 Task: Add Attachment from computer to Card Card0000000381 in Board Board0000000096 in Workspace WS0000000032 in Trello. Add Cover Purple to Card Card0000000381 in Board Board0000000096 in Workspace WS0000000032 in Trello. Add "Move Card To …" Button titled Button0000000381 to "top" of the list "To Do" to Card Card0000000381 in Board Board0000000096 in Workspace WS0000000032 in Trello. Add Description DS0000000381 to Card Card0000000381 in Board Board0000000096 in Workspace WS0000000032 in Trello. Add Comment CM0000000381 to Card Card0000000381 in Board Board0000000096 in Workspace WS0000000032 in Trello
Action: Mouse moved to (850, 203)
Screenshot: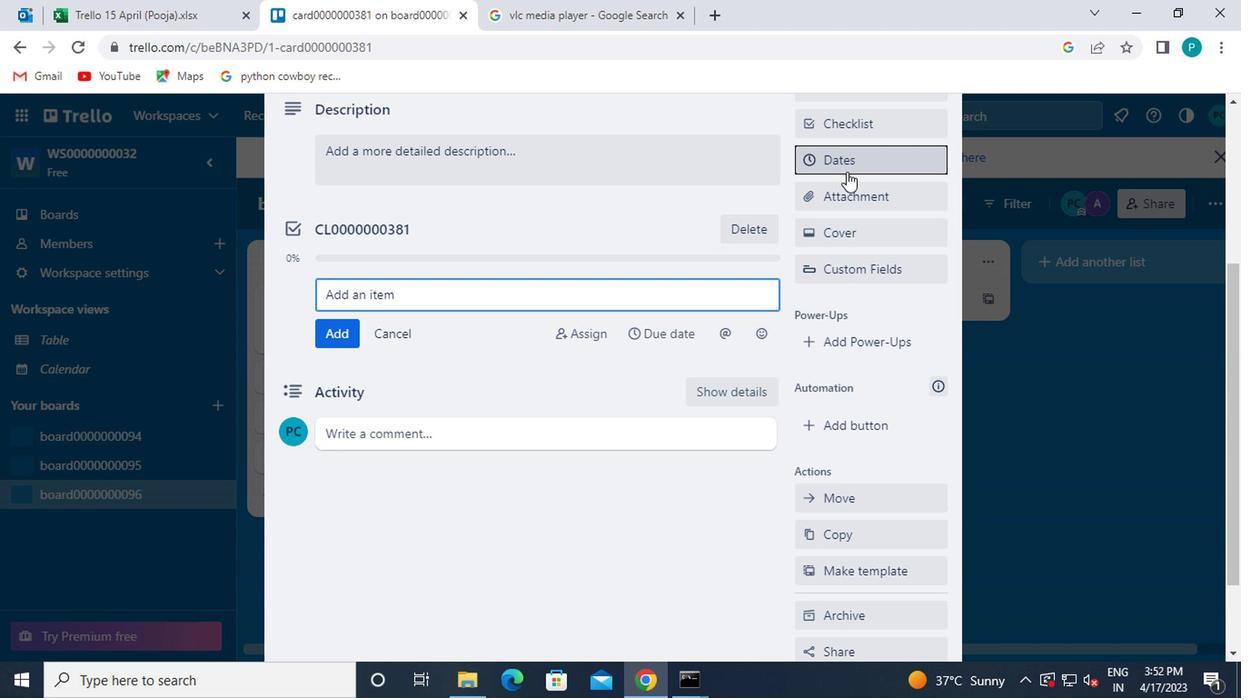 
Action: Mouse pressed left at (850, 203)
Screenshot: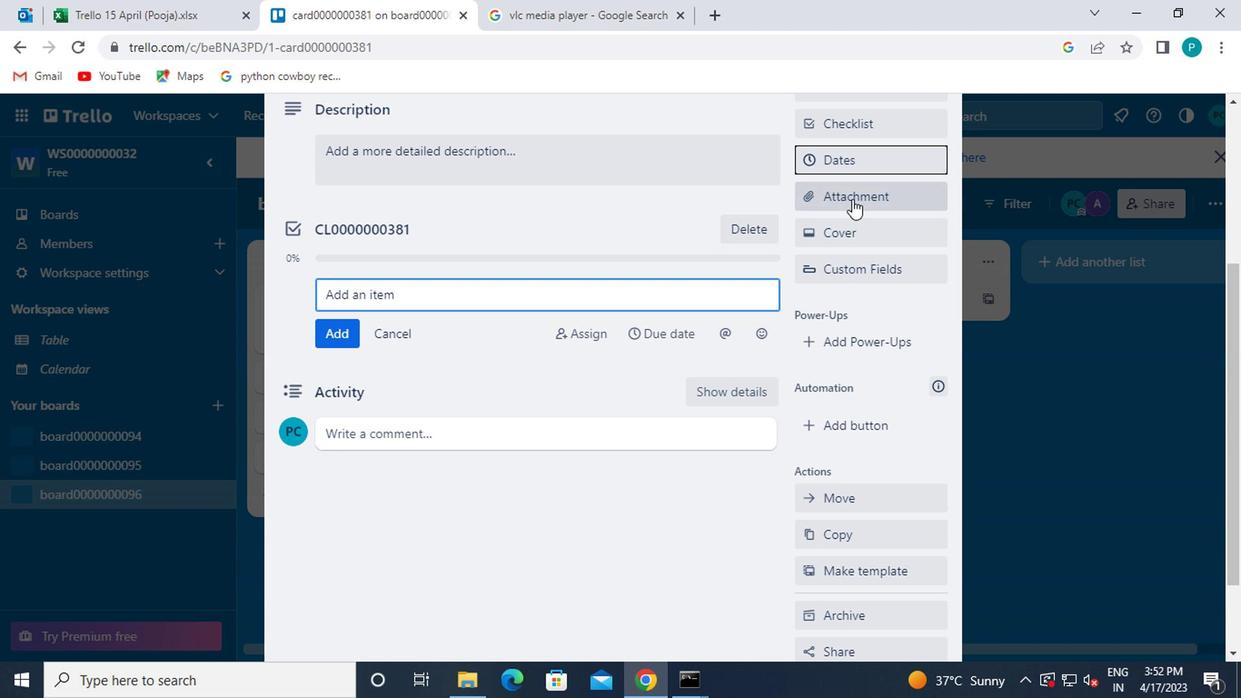 
Action: Mouse moved to (862, 271)
Screenshot: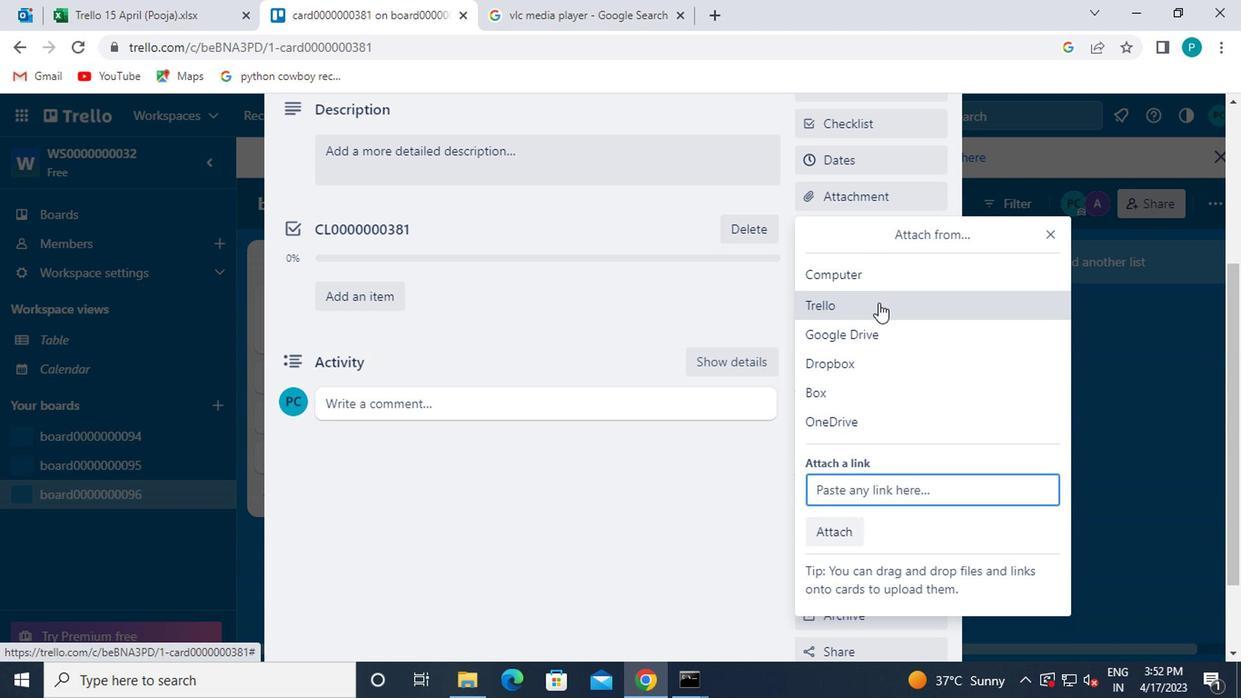 
Action: Mouse pressed left at (862, 271)
Screenshot: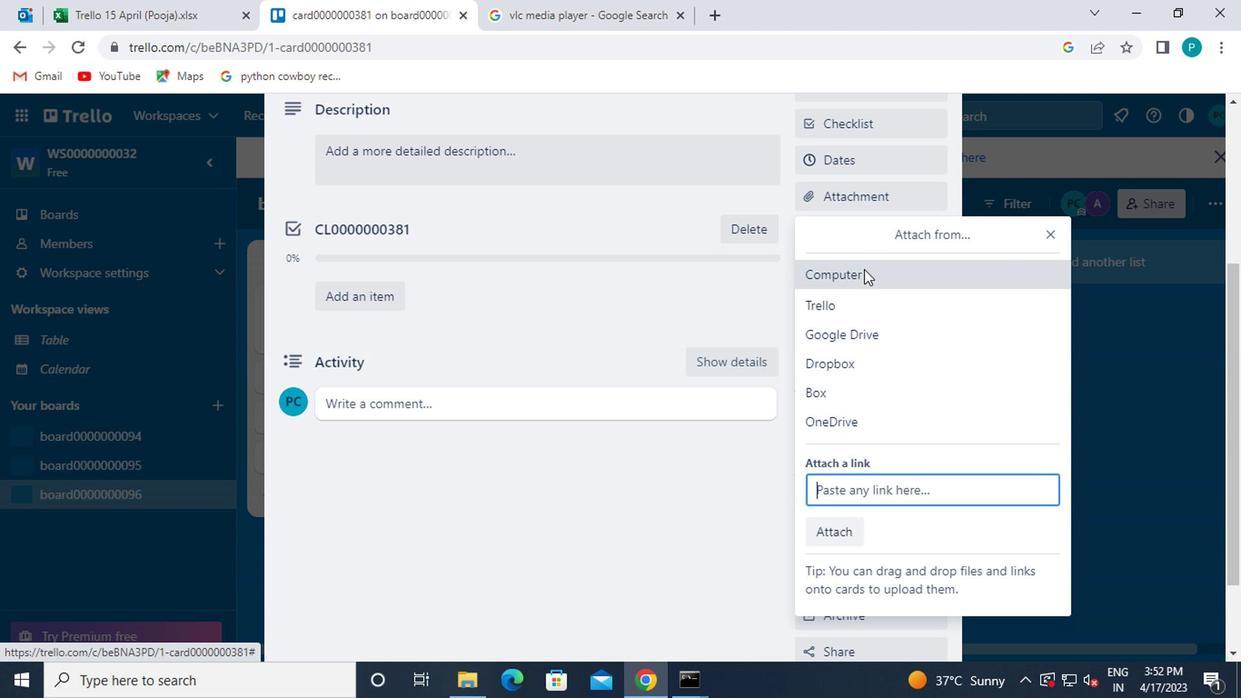 
Action: Mouse moved to (397, 143)
Screenshot: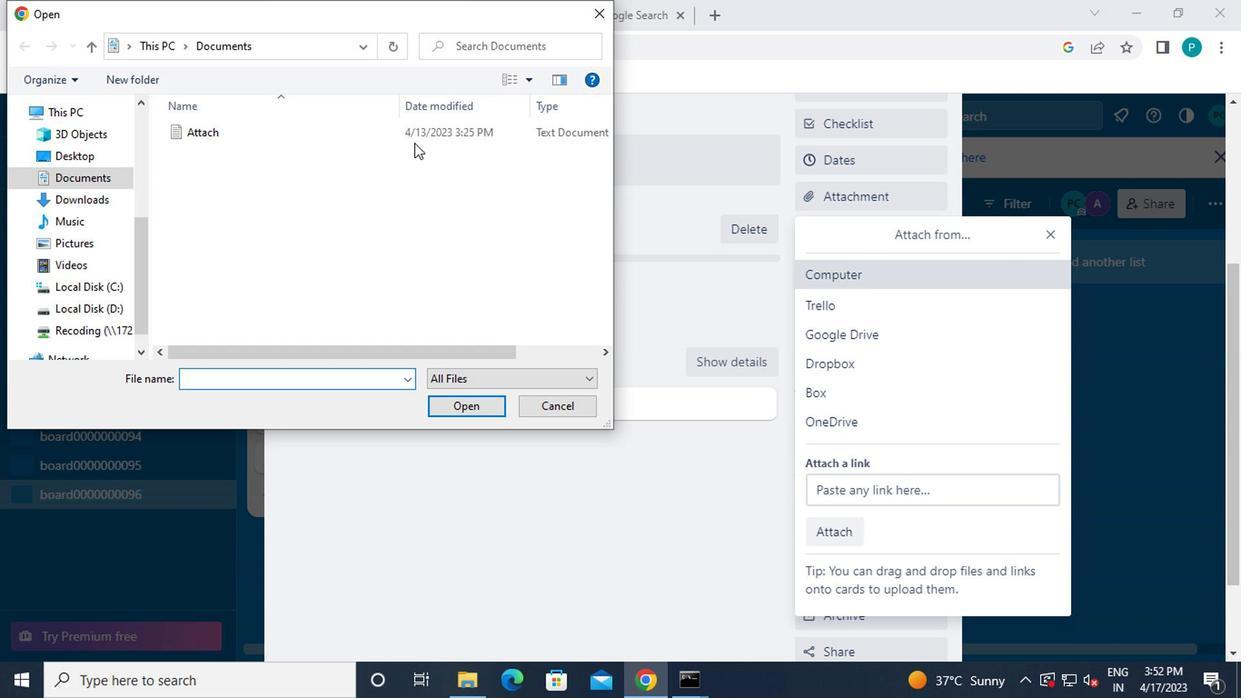 
Action: Mouse pressed left at (397, 143)
Screenshot: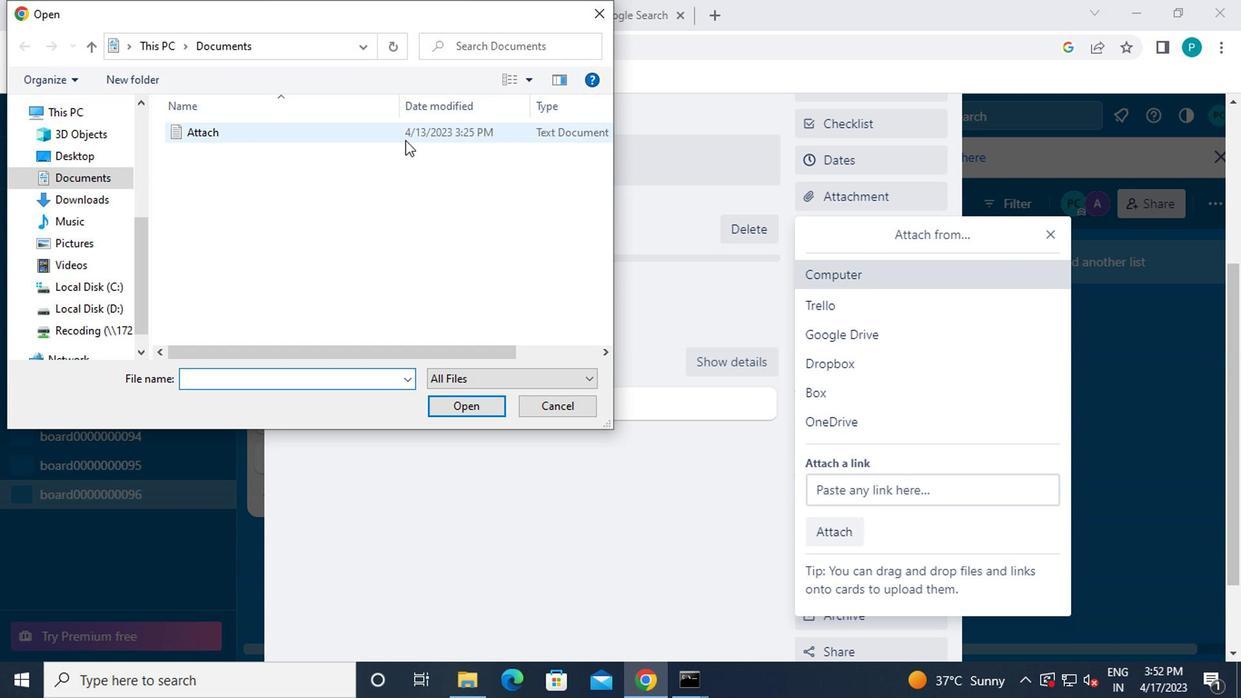 
Action: Mouse moved to (494, 404)
Screenshot: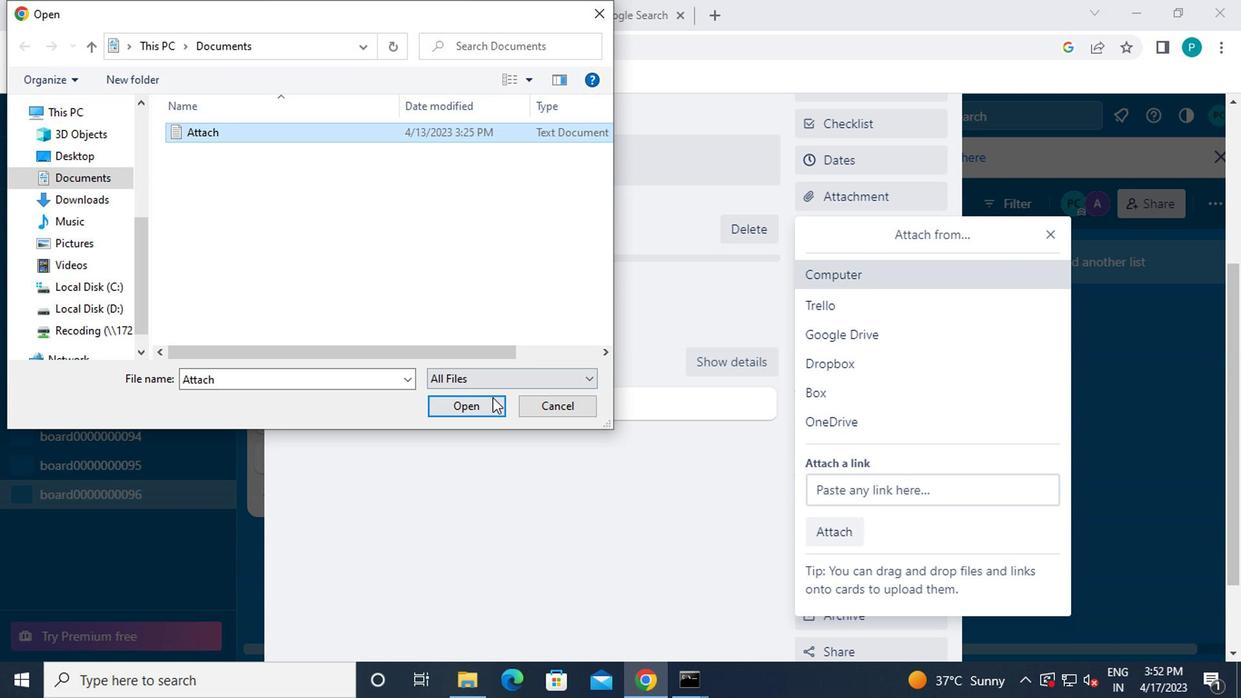 
Action: Mouse pressed left at (494, 404)
Screenshot: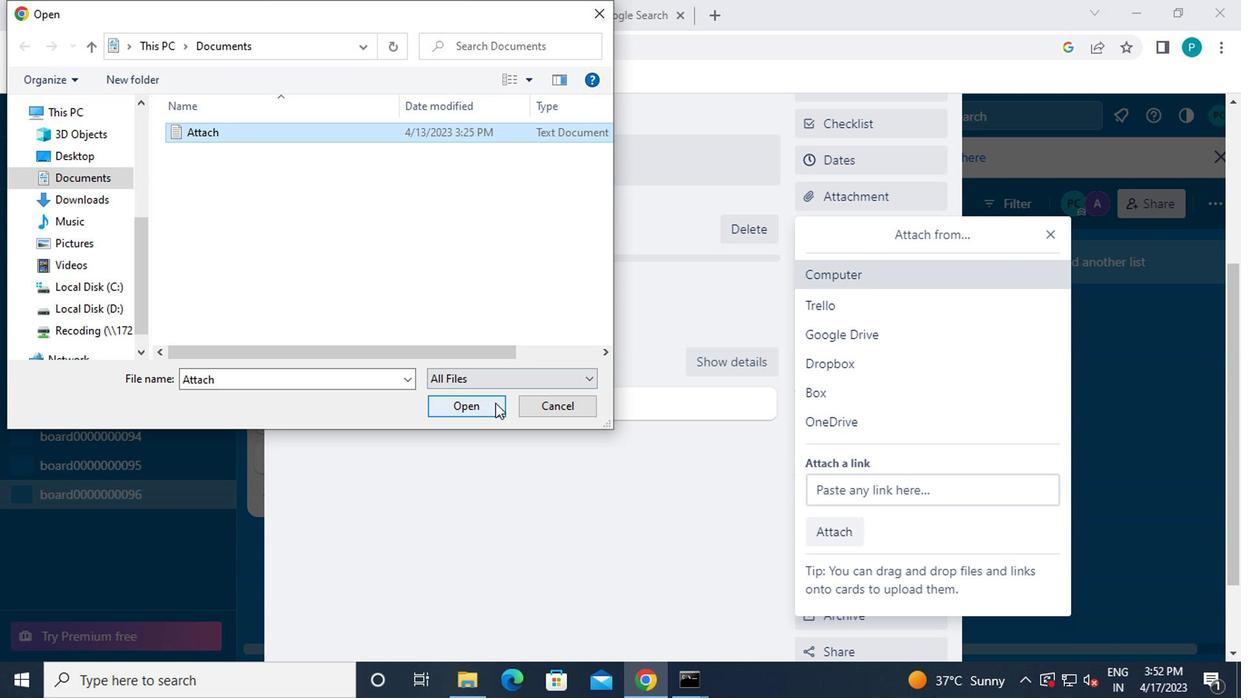 
Action: Mouse moved to (868, 229)
Screenshot: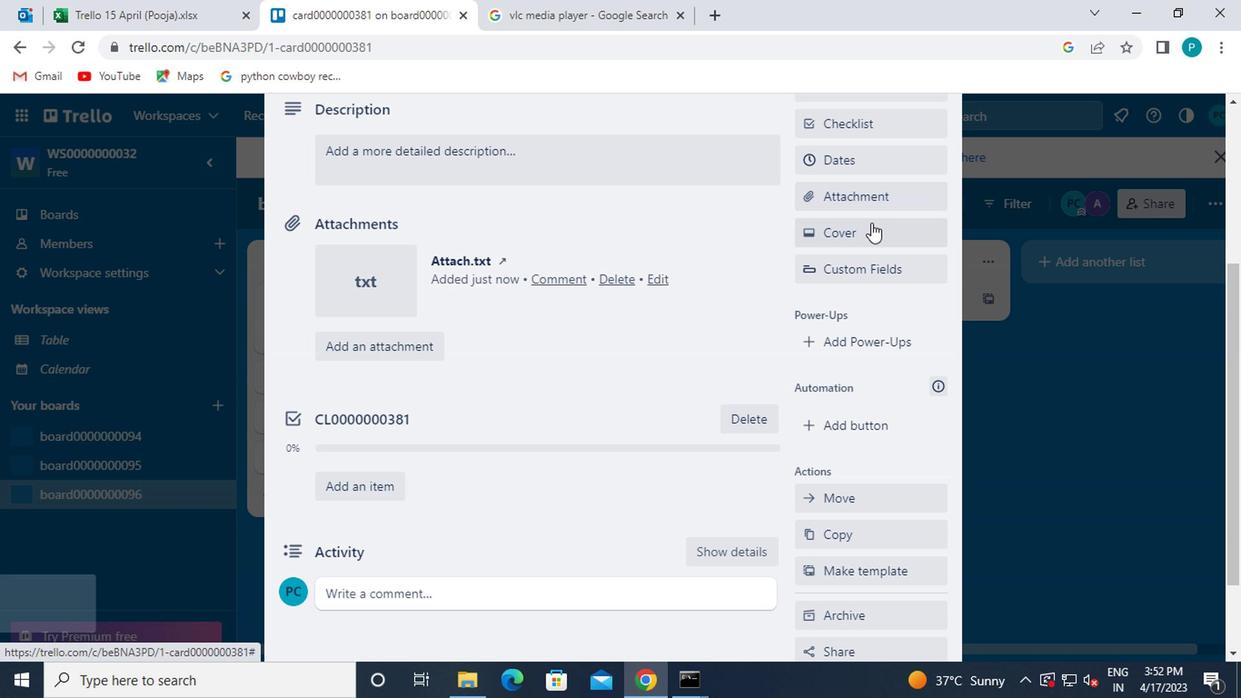 
Action: Mouse pressed left at (868, 229)
Screenshot: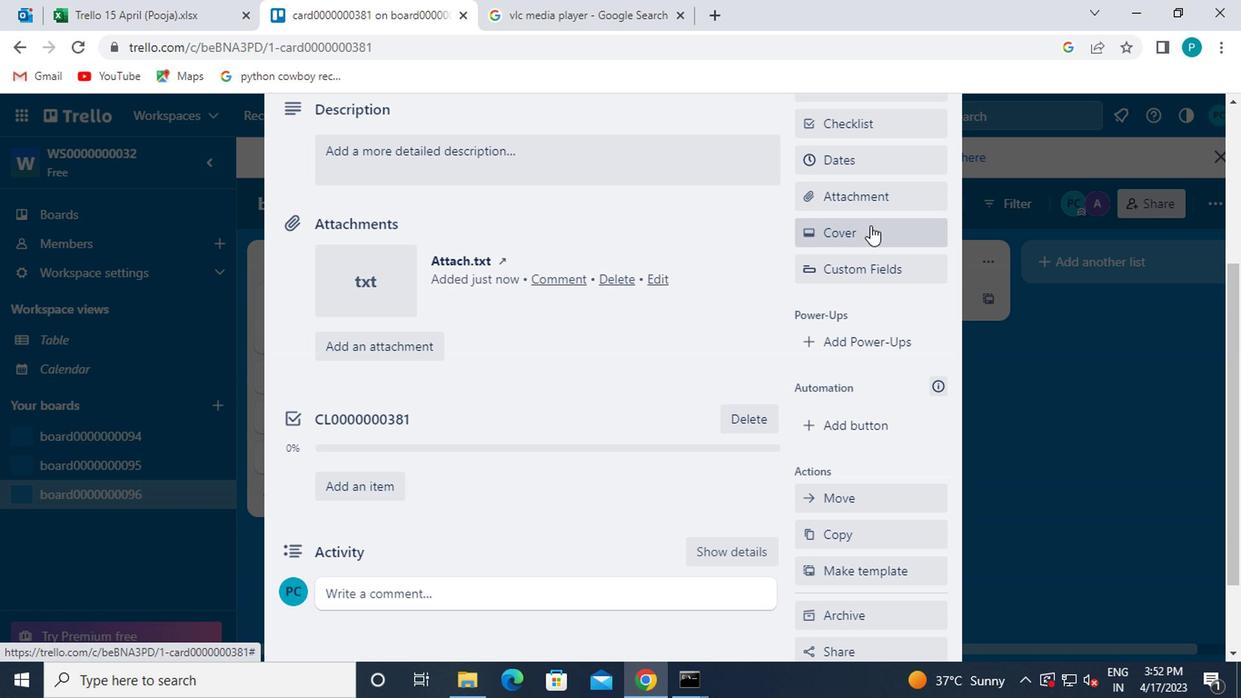 
Action: Mouse moved to (1027, 315)
Screenshot: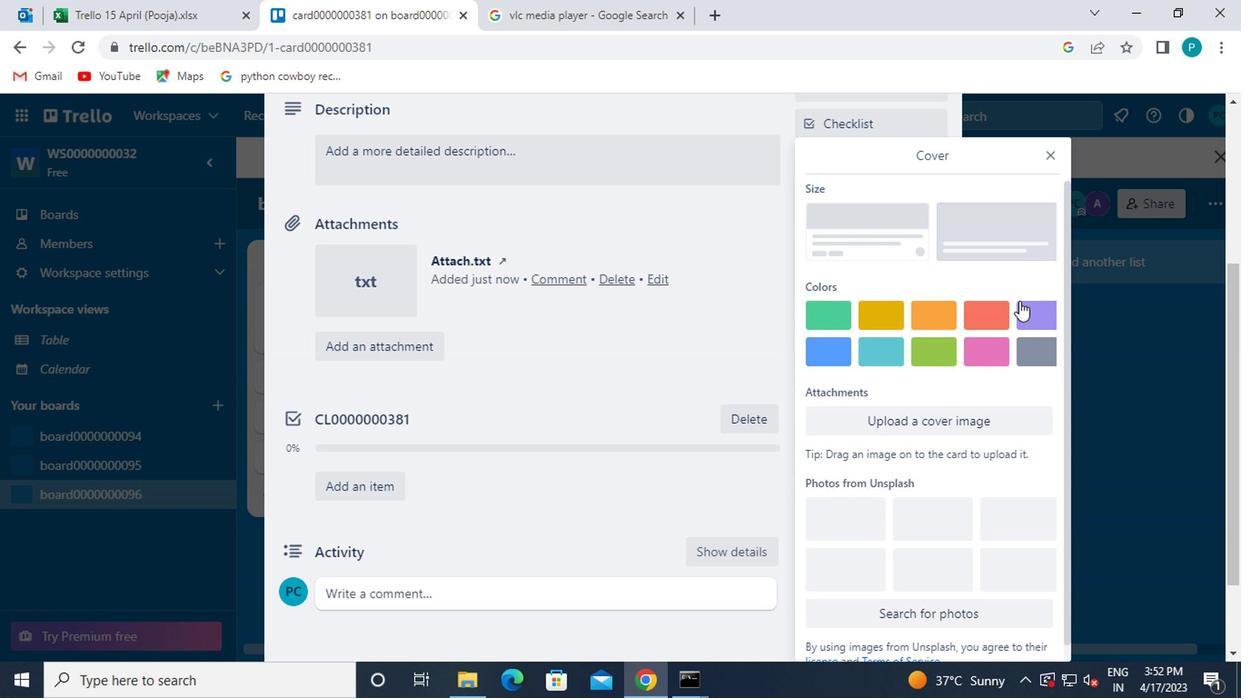 
Action: Mouse pressed left at (1027, 315)
Screenshot: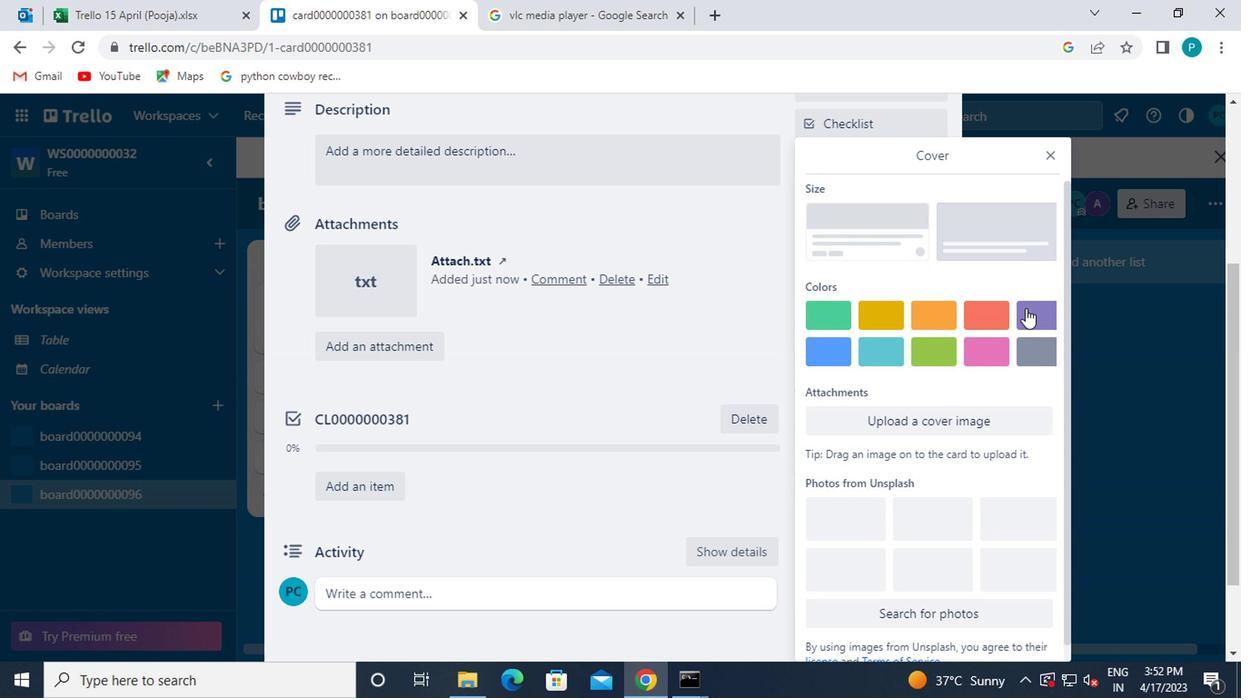 
Action: Mouse moved to (1038, 162)
Screenshot: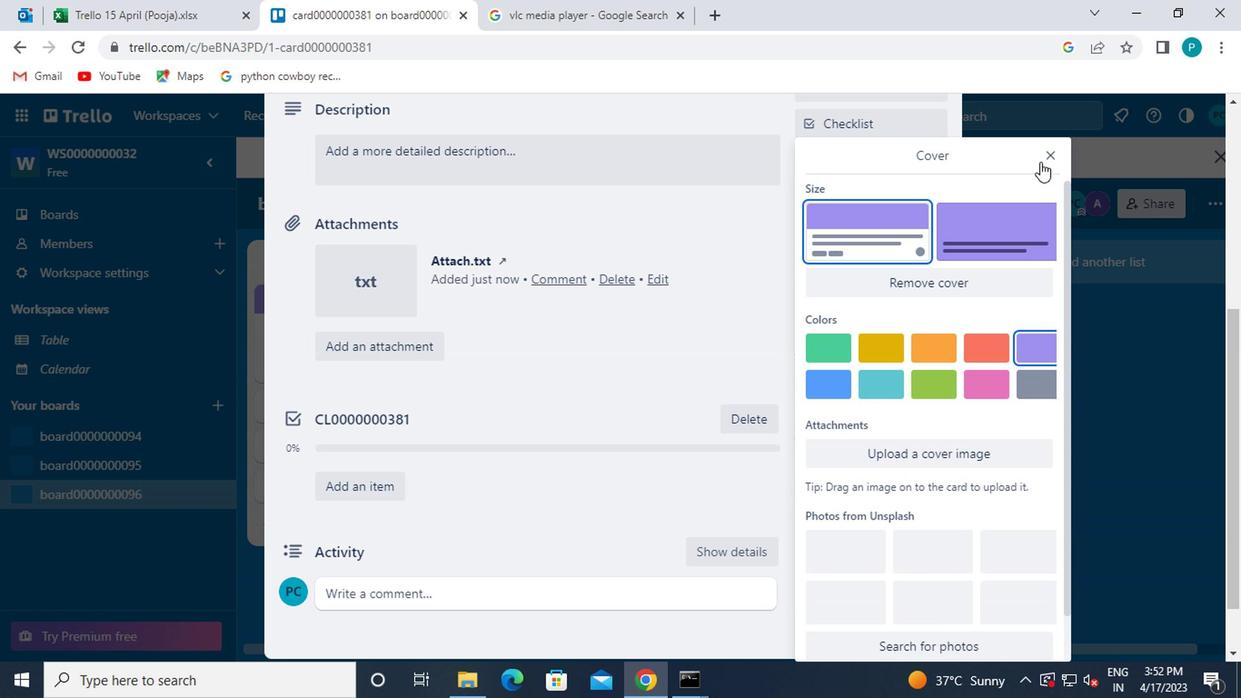 
Action: Mouse pressed left at (1038, 162)
Screenshot: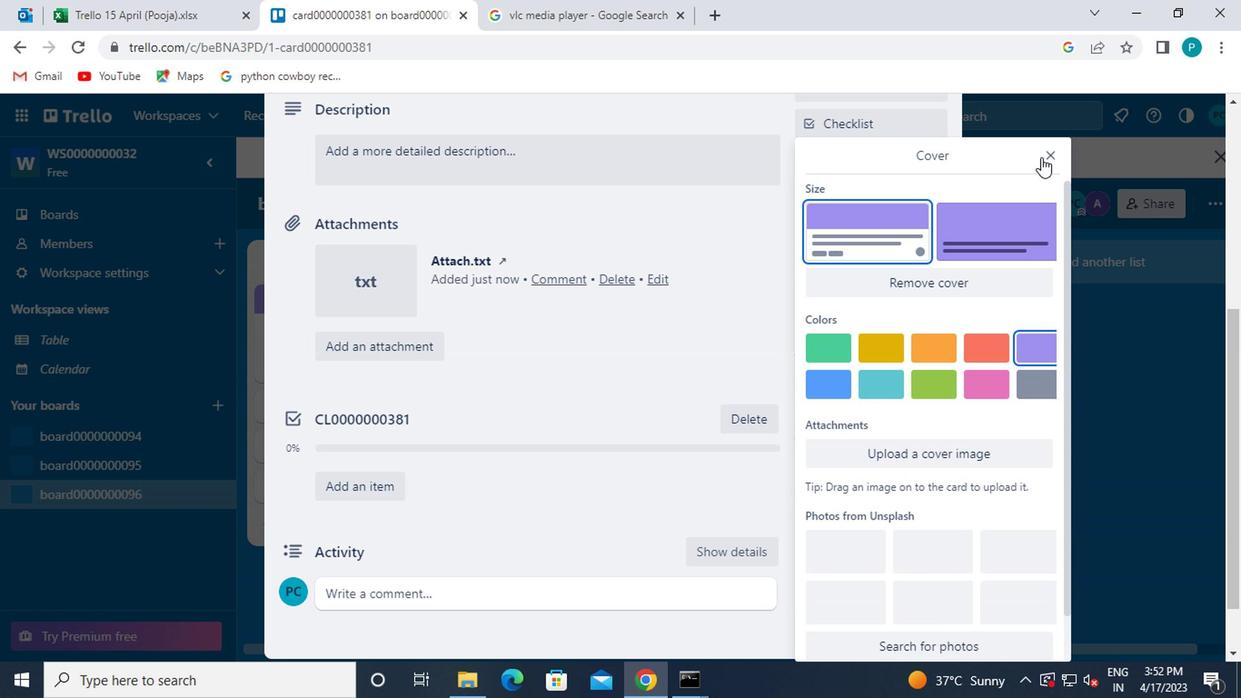 
Action: Mouse moved to (719, 243)
Screenshot: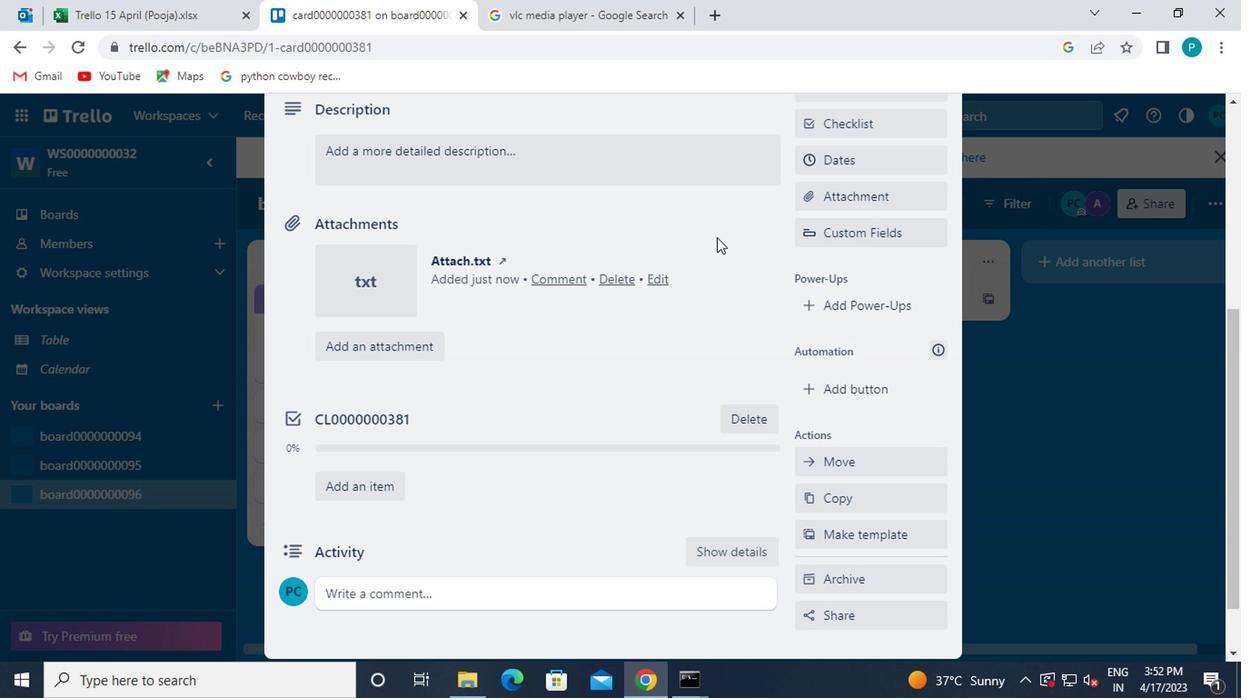 
Action: Mouse scrolled (719, 243) with delta (0, 0)
Screenshot: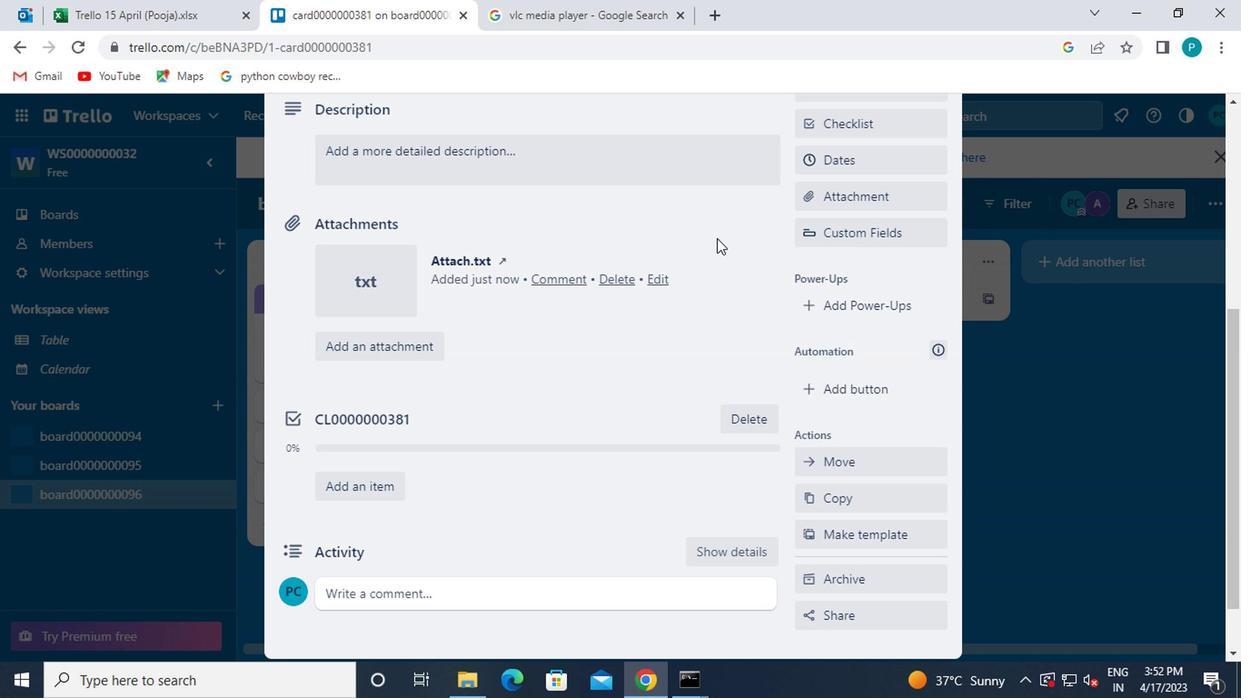 
Action: Mouse moved to (846, 325)
Screenshot: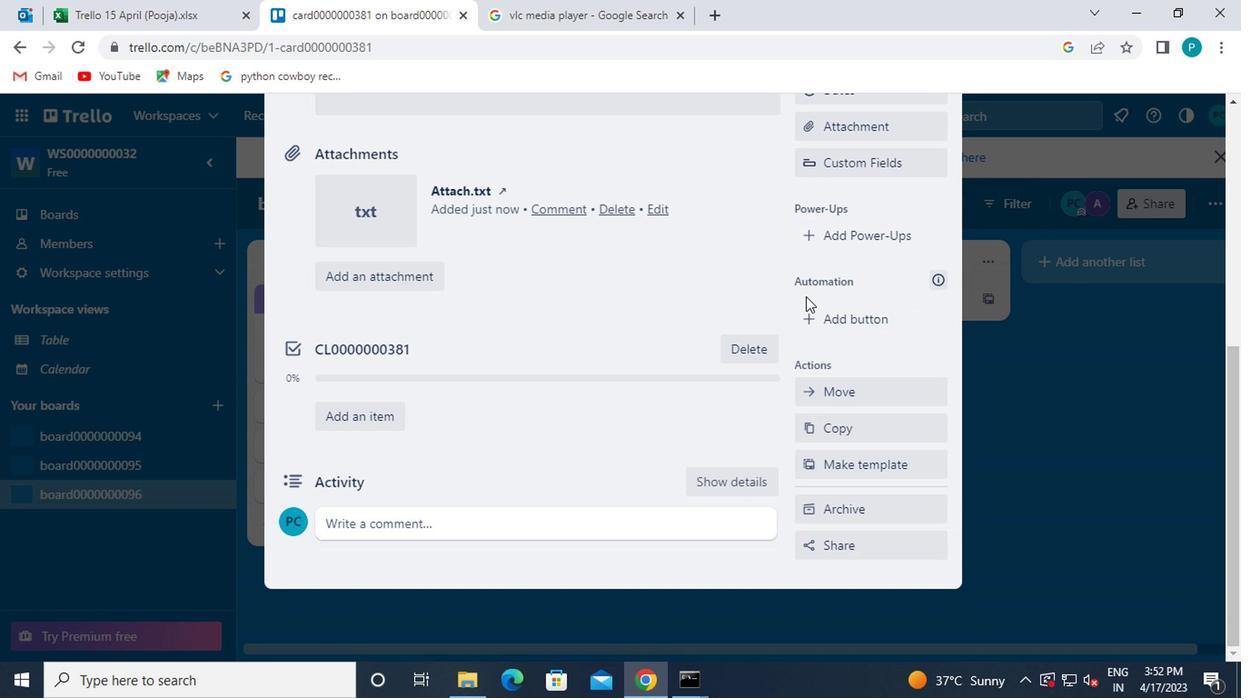 
Action: Mouse pressed left at (846, 325)
Screenshot: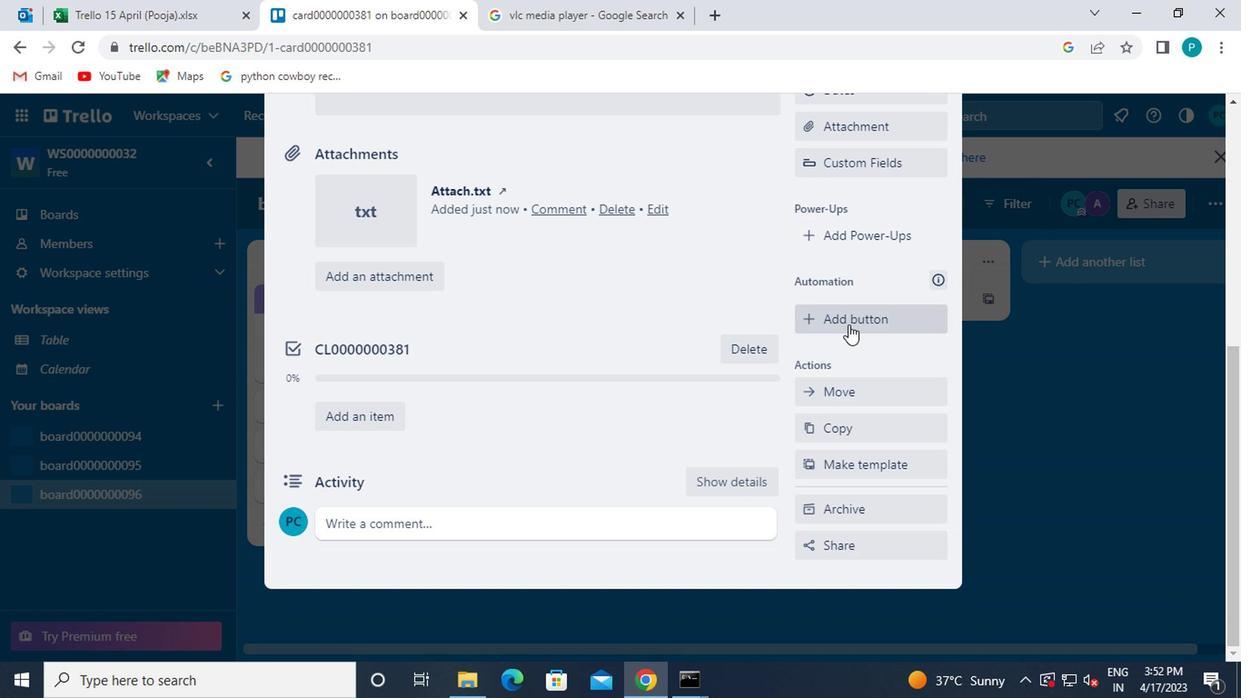 
Action: Mouse moved to (837, 243)
Screenshot: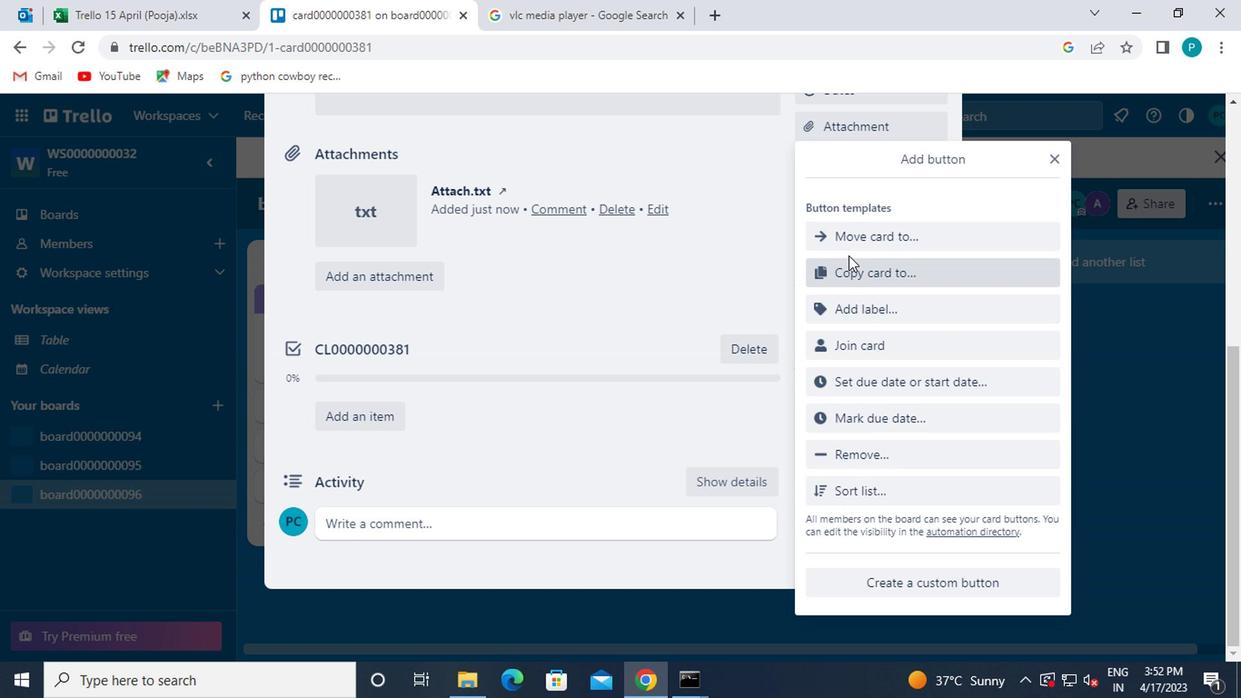 
Action: Mouse pressed left at (837, 243)
Screenshot: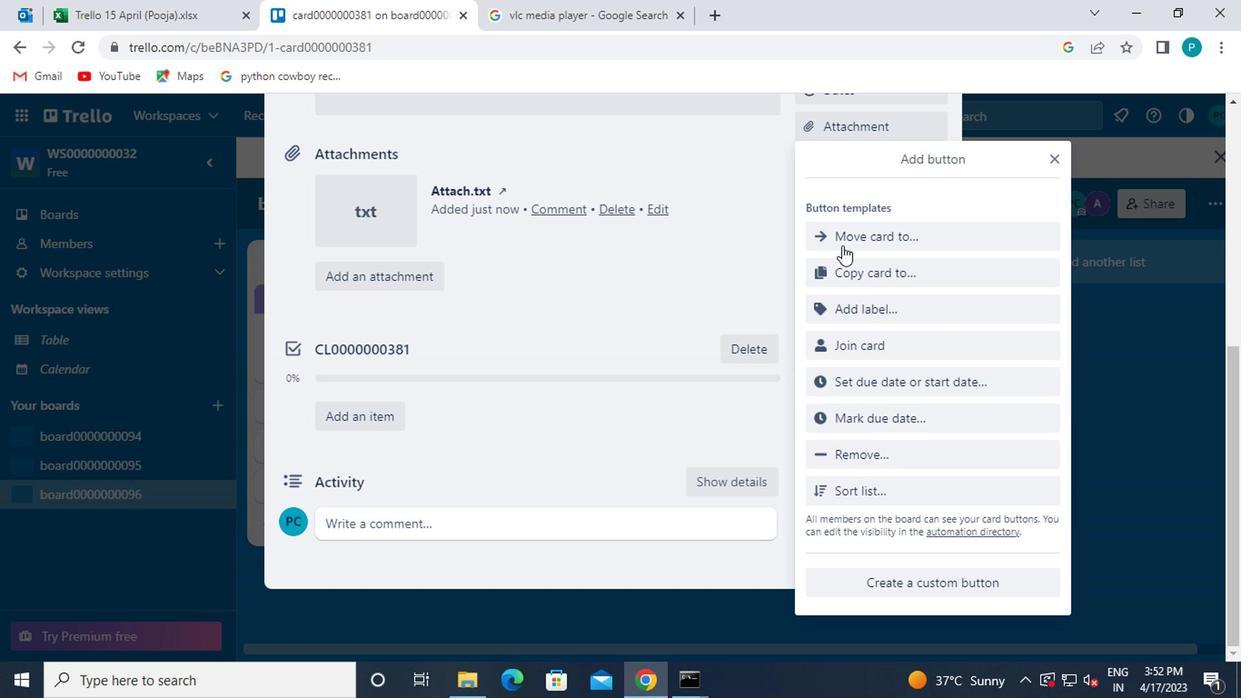 
Action: Mouse moved to (866, 239)
Screenshot: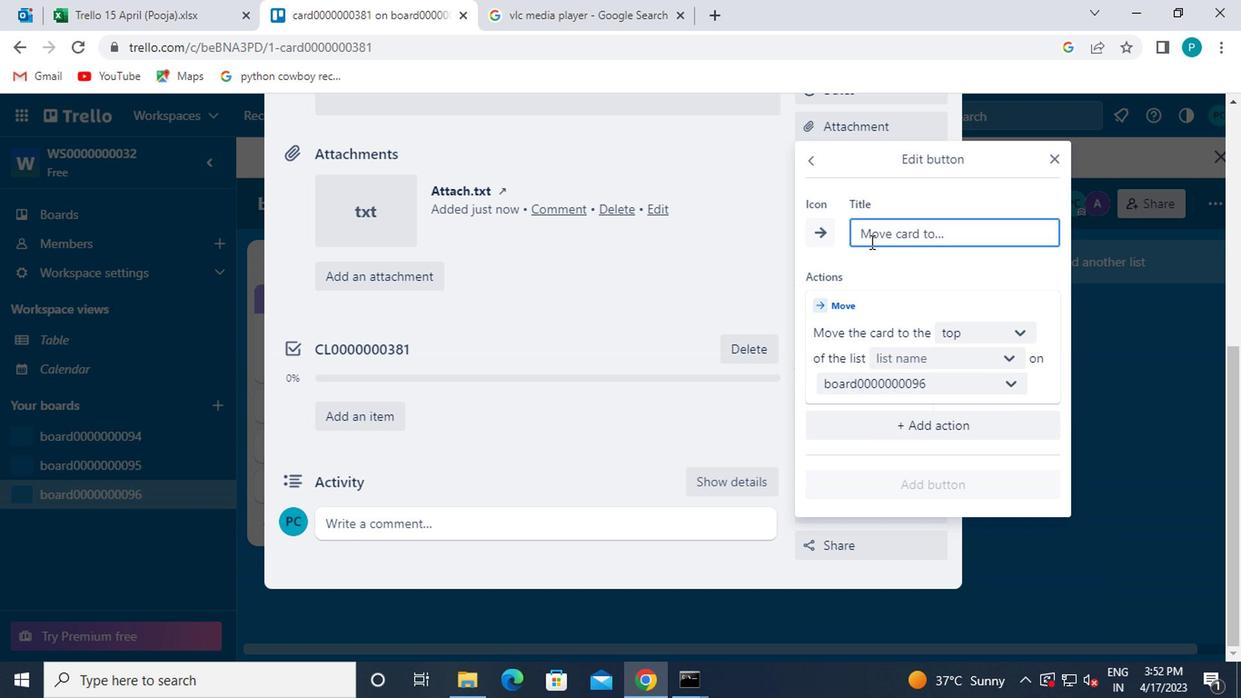 
Action: Mouse pressed left at (866, 239)
Screenshot: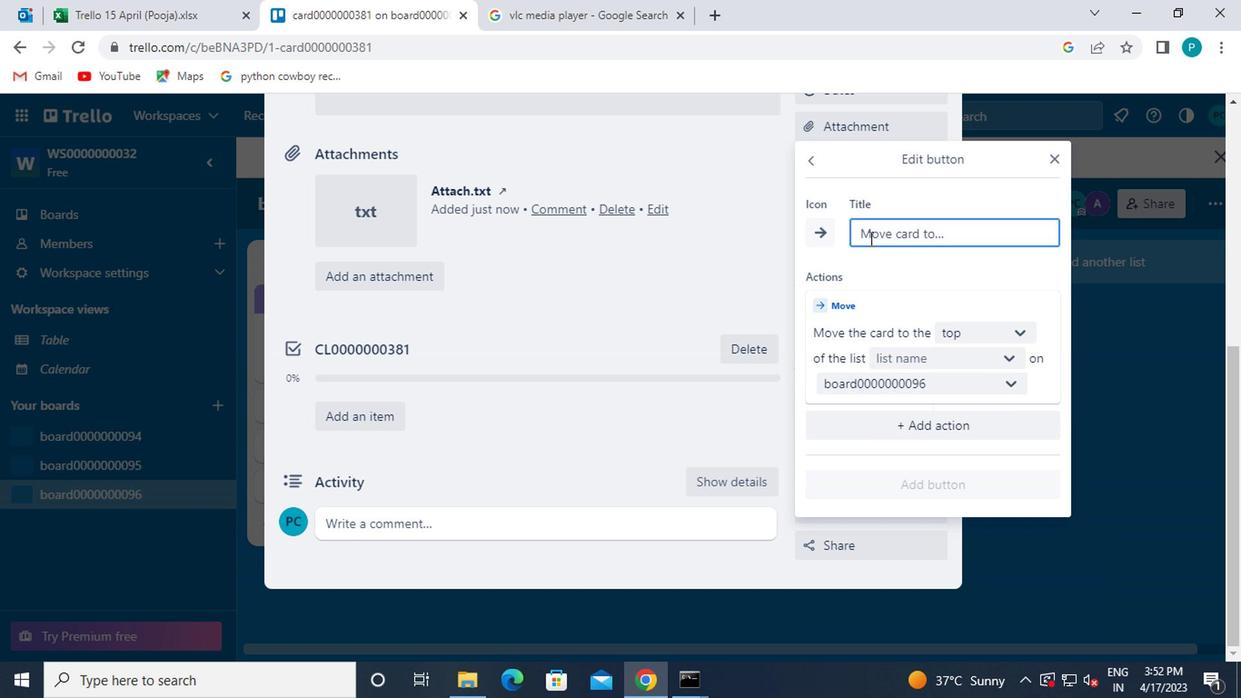 
Action: Key pressed button0000000381
Screenshot: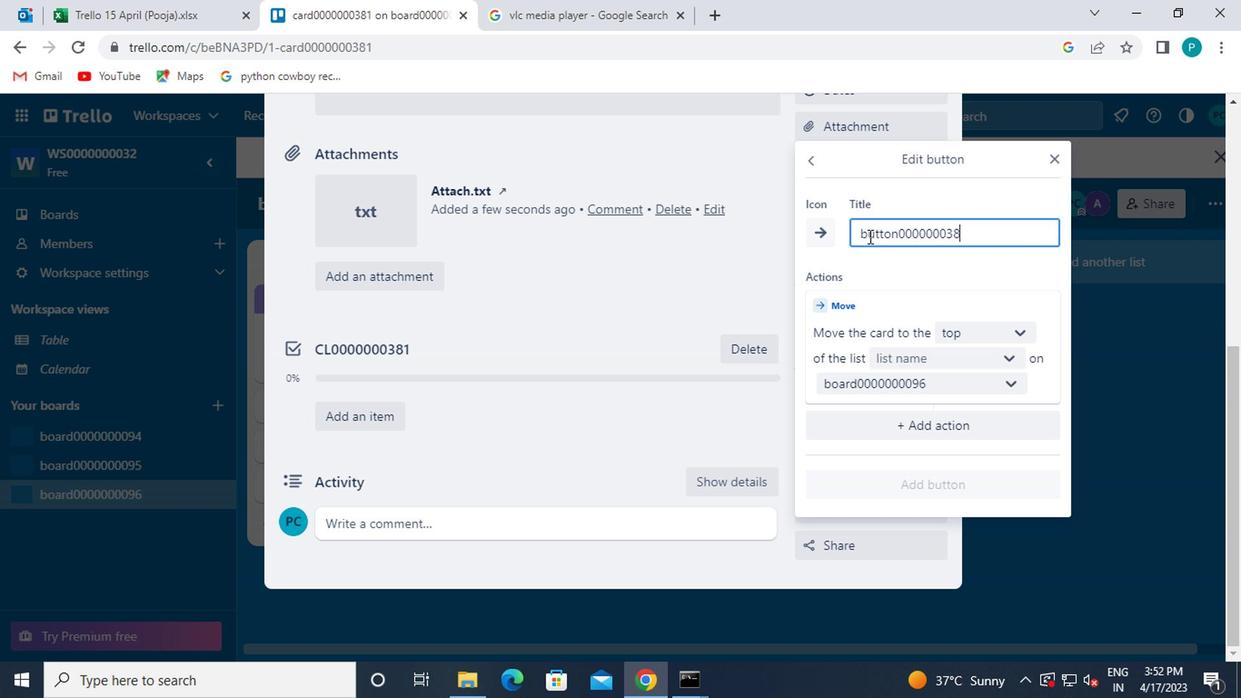 
Action: Mouse moved to (954, 325)
Screenshot: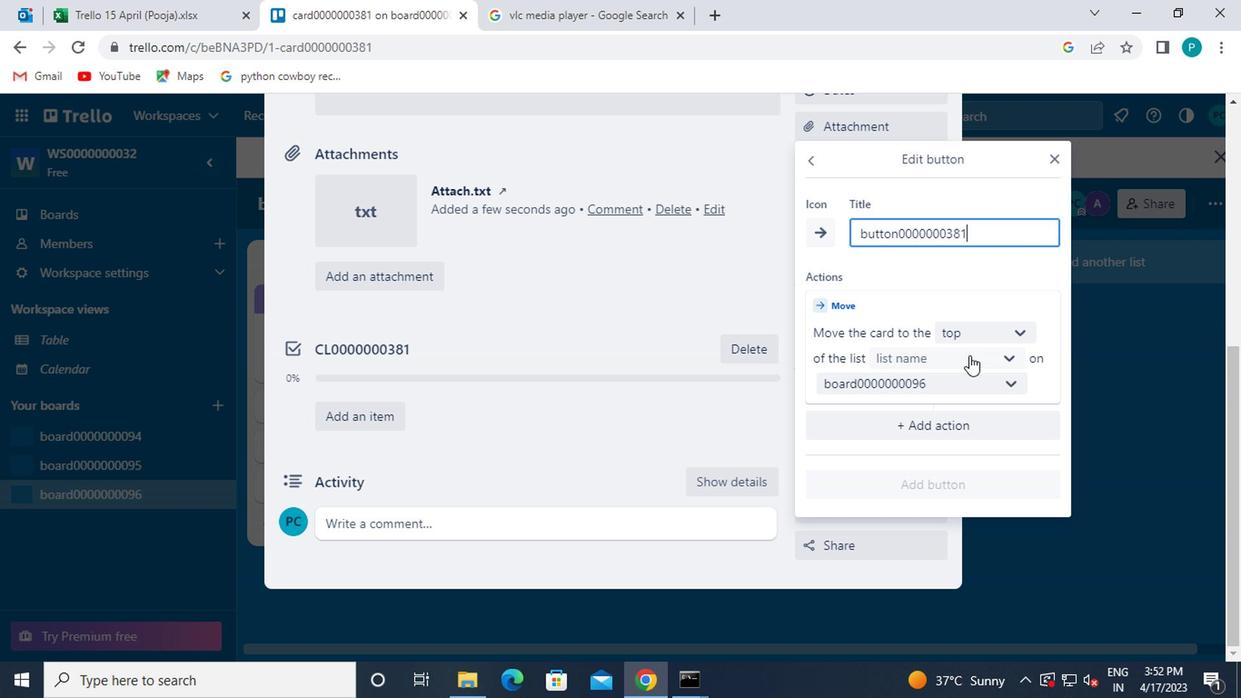 
Action: Mouse pressed left at (954, 325)
Screenshot: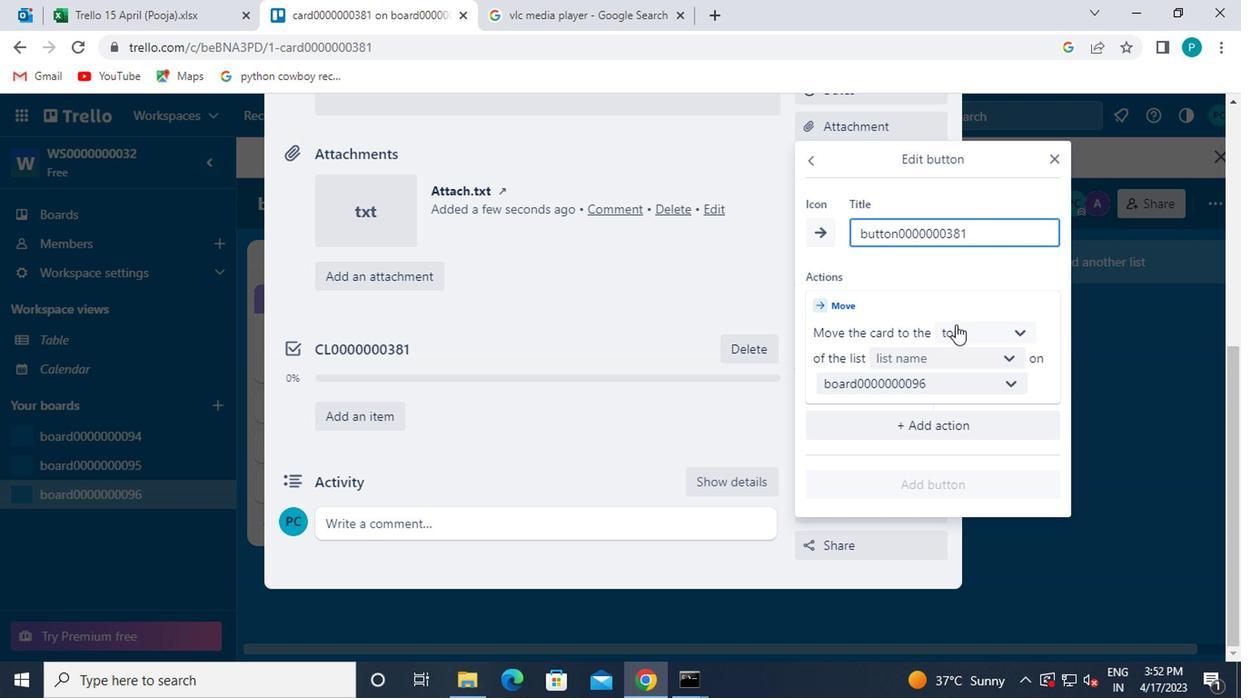 
Action: Mouse moved to (976, 365)
Screenshot: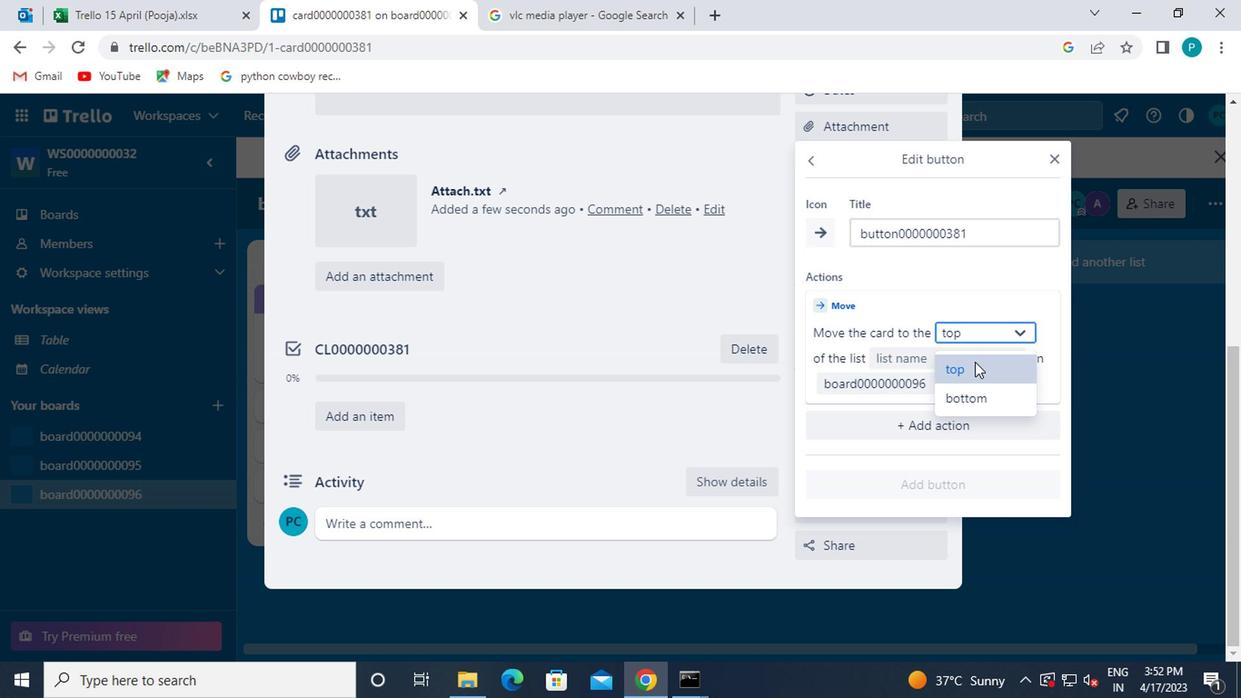 
Action: Mouse pressed left at (976, 365)
Screenshot: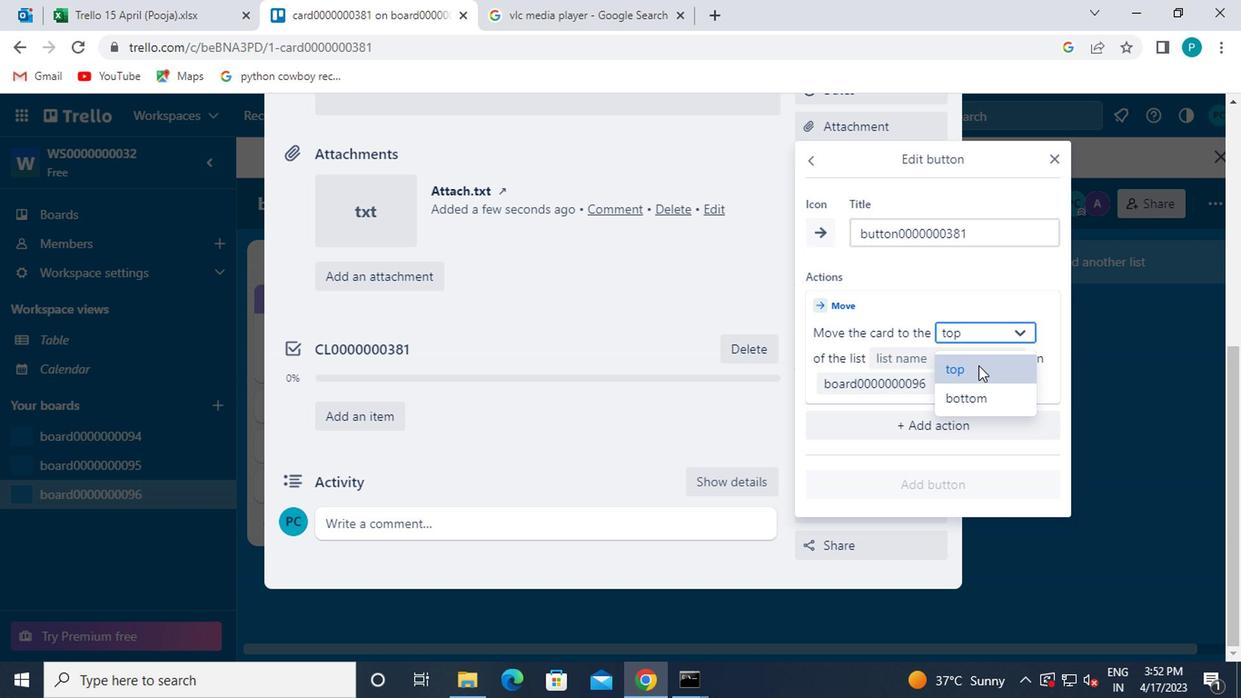 
Action: Mouse moved to (941, 357)
Screenshot: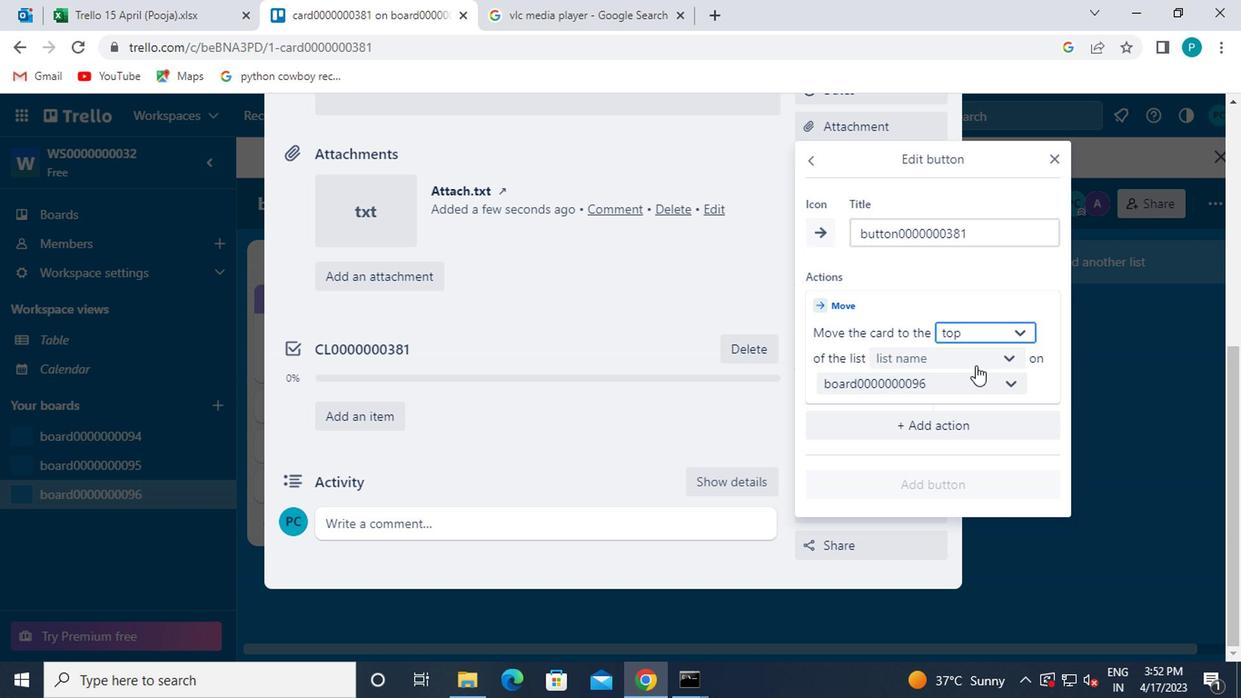 
Action: Mouse pressed left at (941, 357)
Screenshot: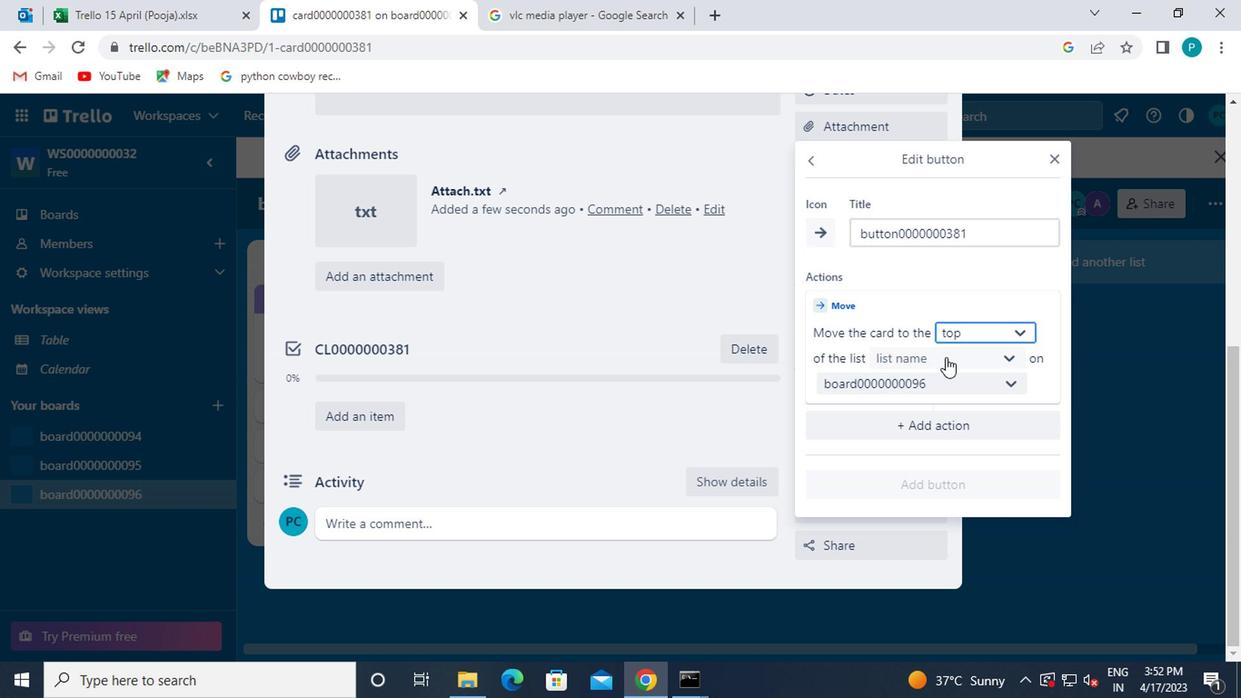 
Action: Mouse moved to (941, 388)
Screenshot: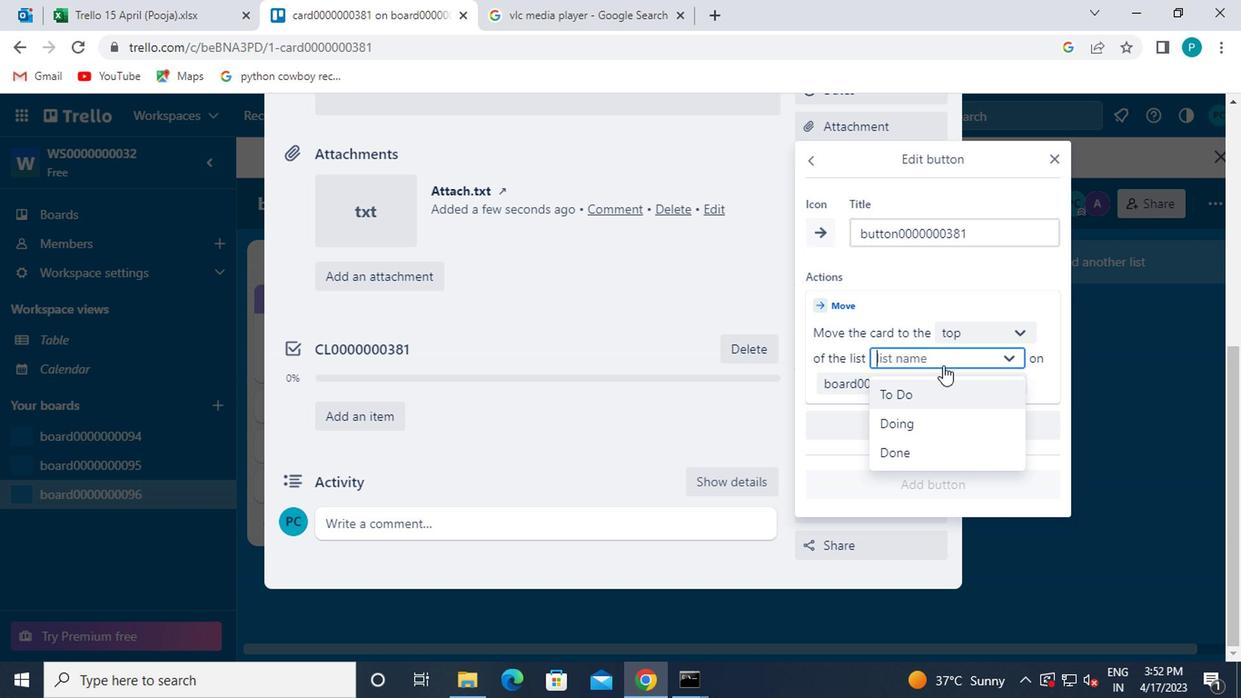 
Action: Mouse pressed left at (941, 388)
Screenshot: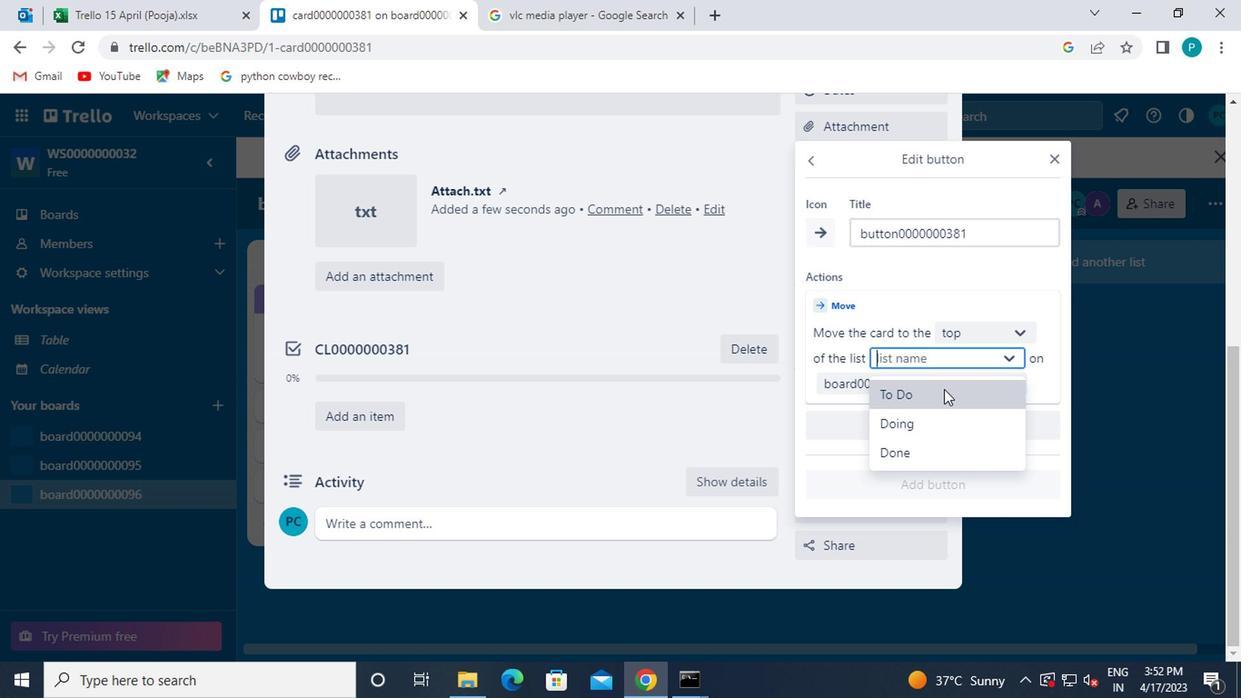 
Action: Mouse moved to (923, 396)
Screenshot: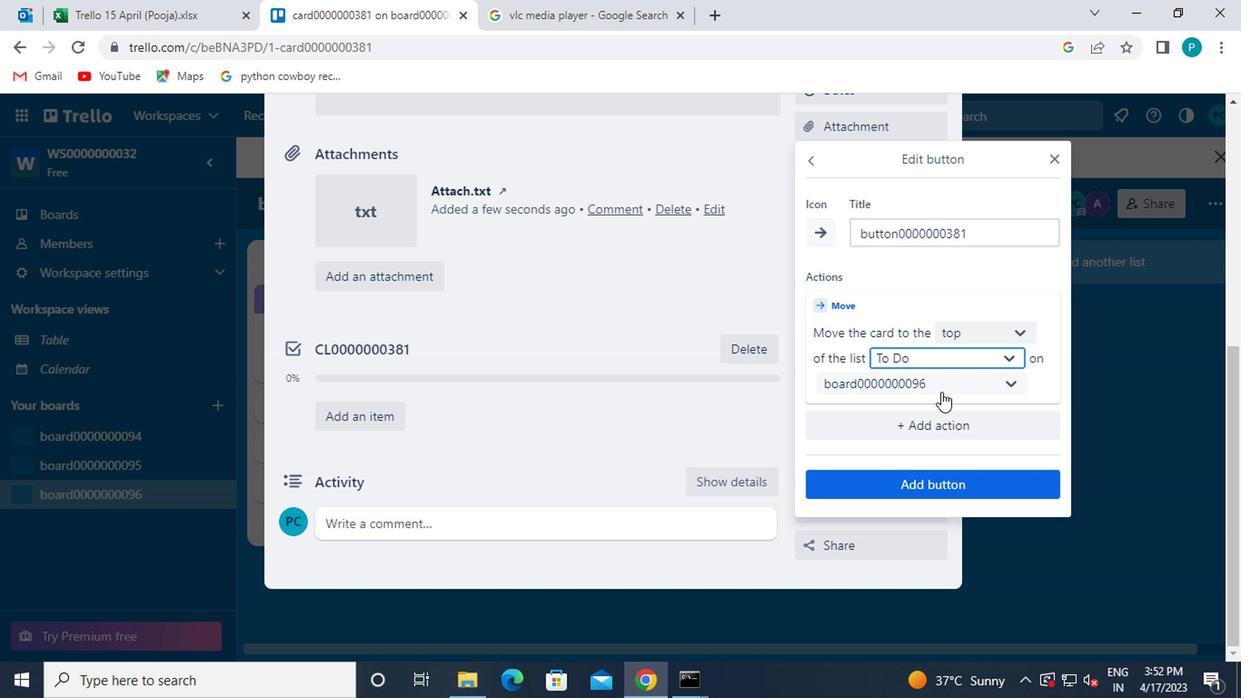 
Action: Mouse scrolled (923, 395) with delta (0, 0)
Screenshot: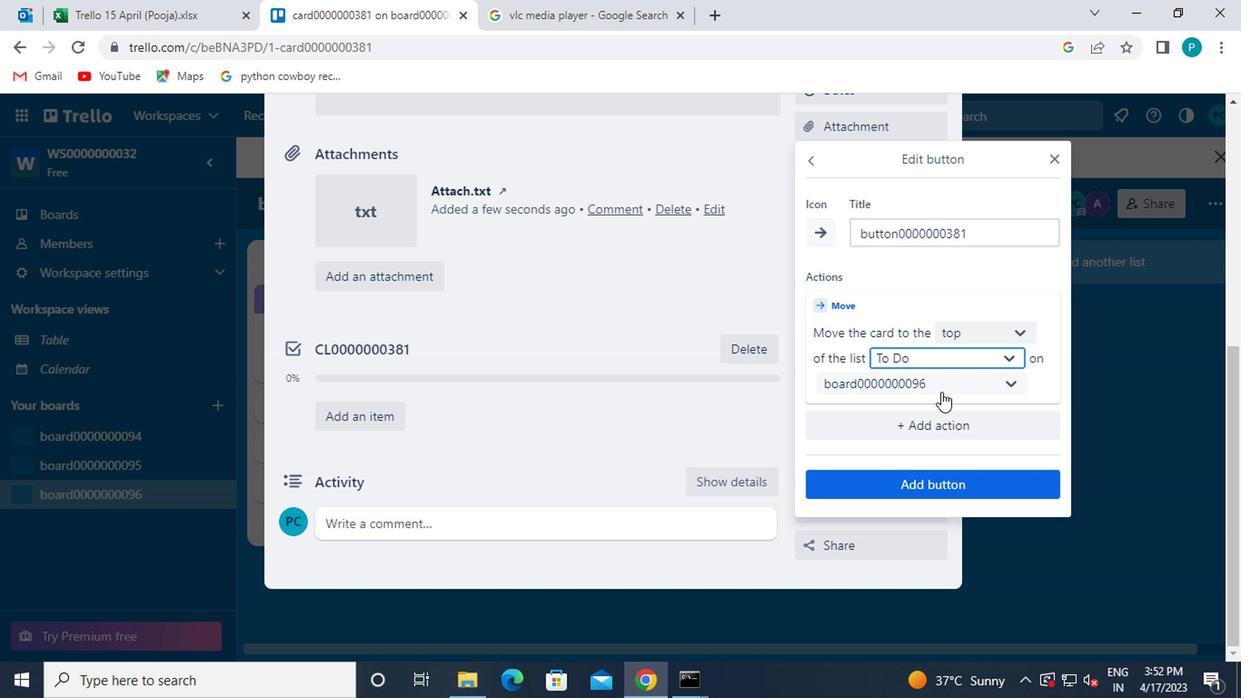 
Action: Mouse moved to (921, 398)
Screenshot: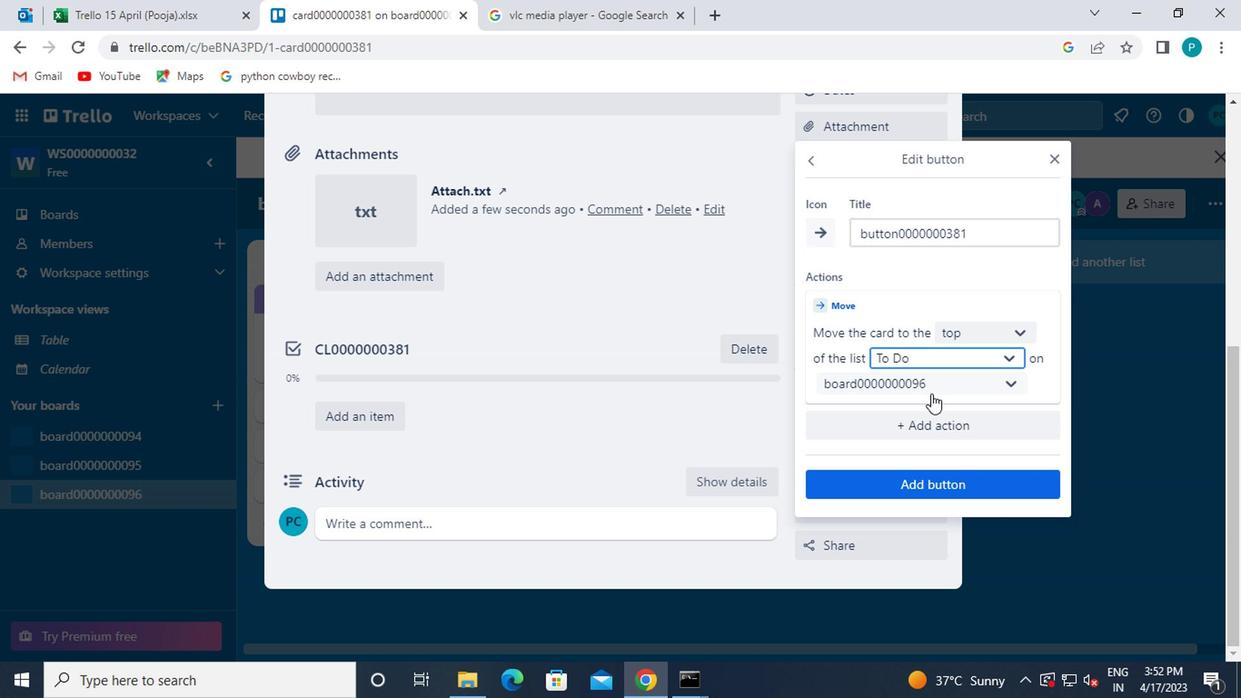 
Action: Mouse scrolled (921, 397) with delta (0, 0)
Screenshot: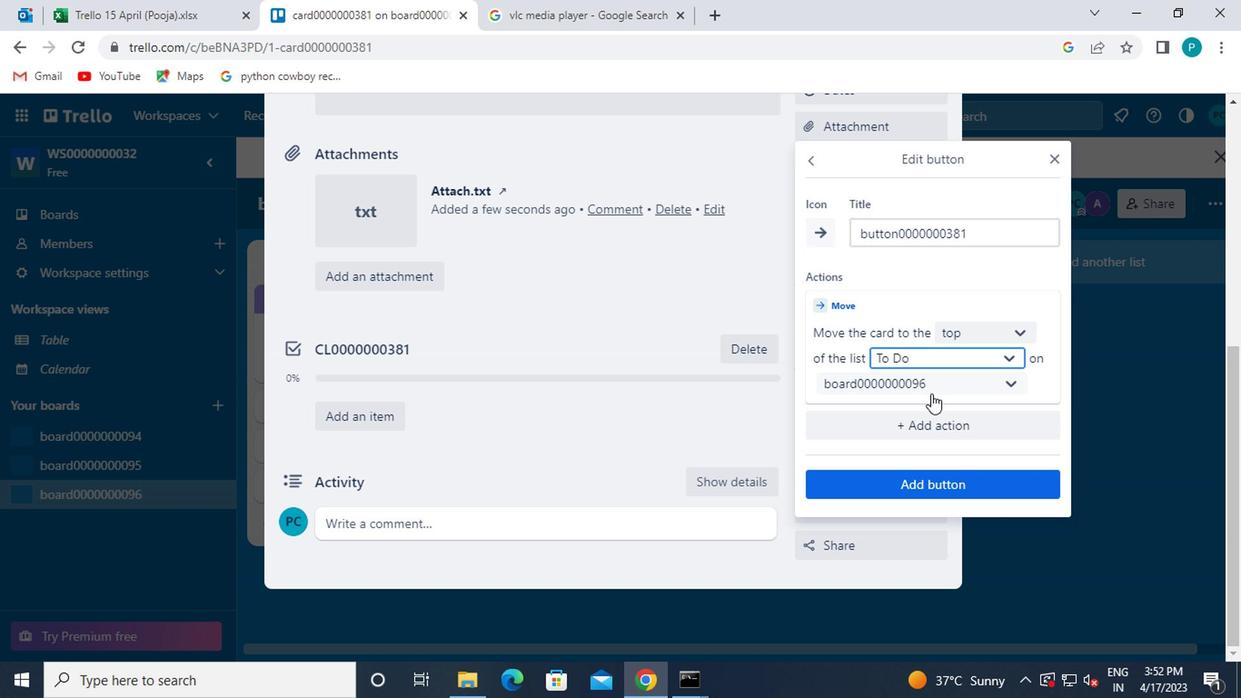 
Action: Mouse moved to (912, 476)
Screenshot: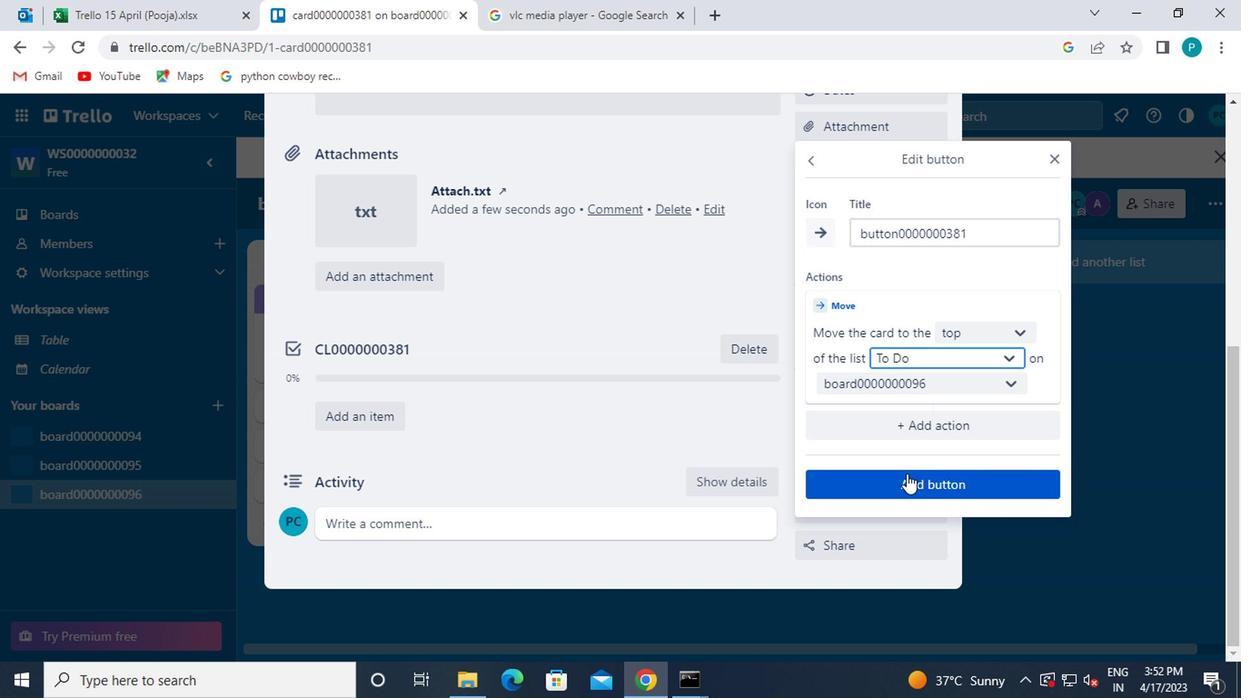 
Action: Mouse pressed left at (912, 476)
Screenshot: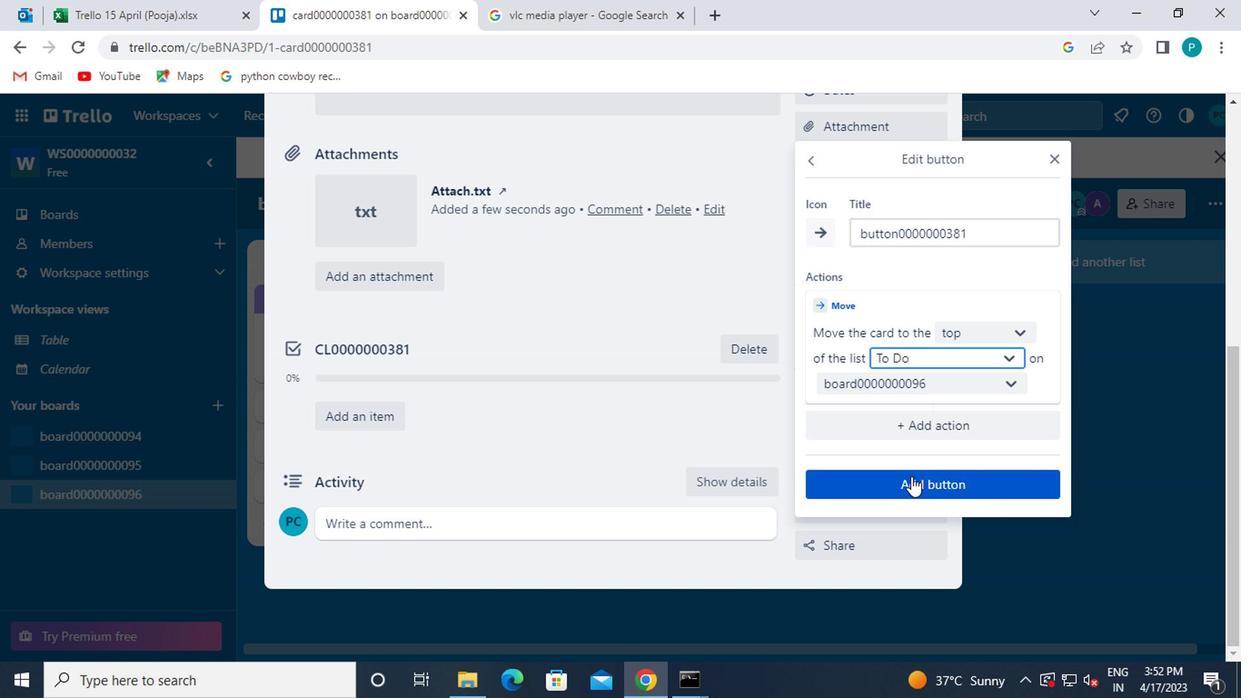 
Action: Mouse moved to (697, 325)
Screenshot: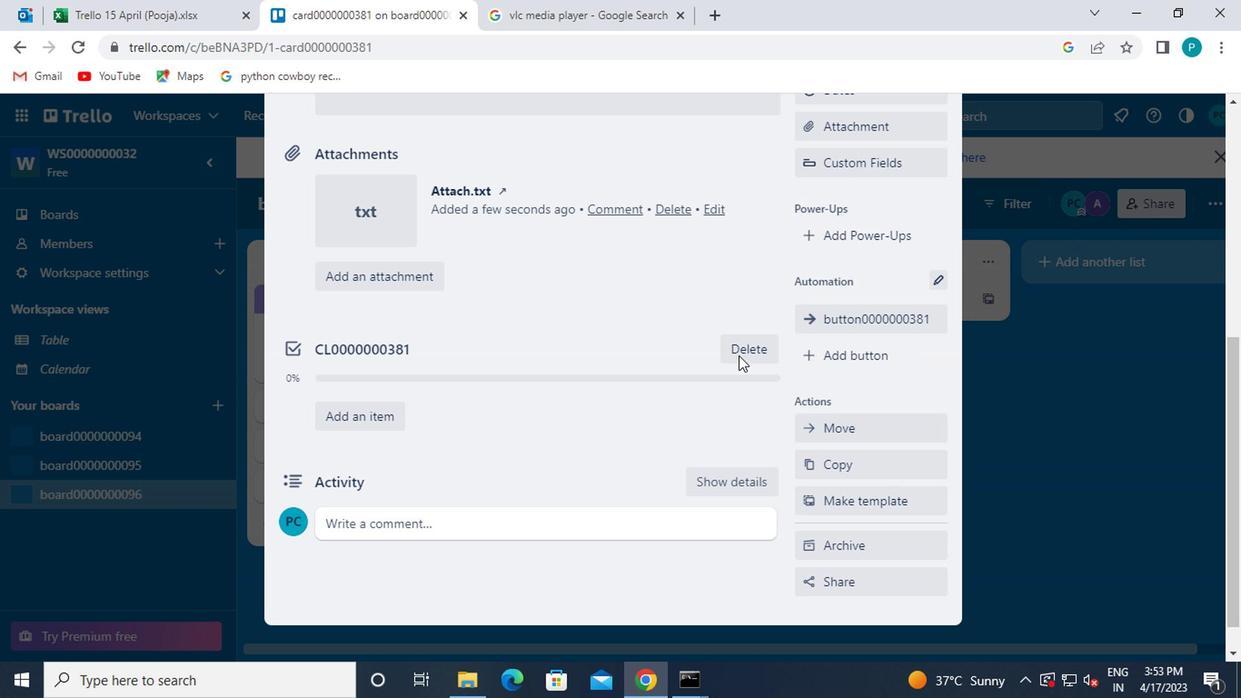 
Action: Mouse scrolled (697, 326) with delta (0, 0)
Screenshot: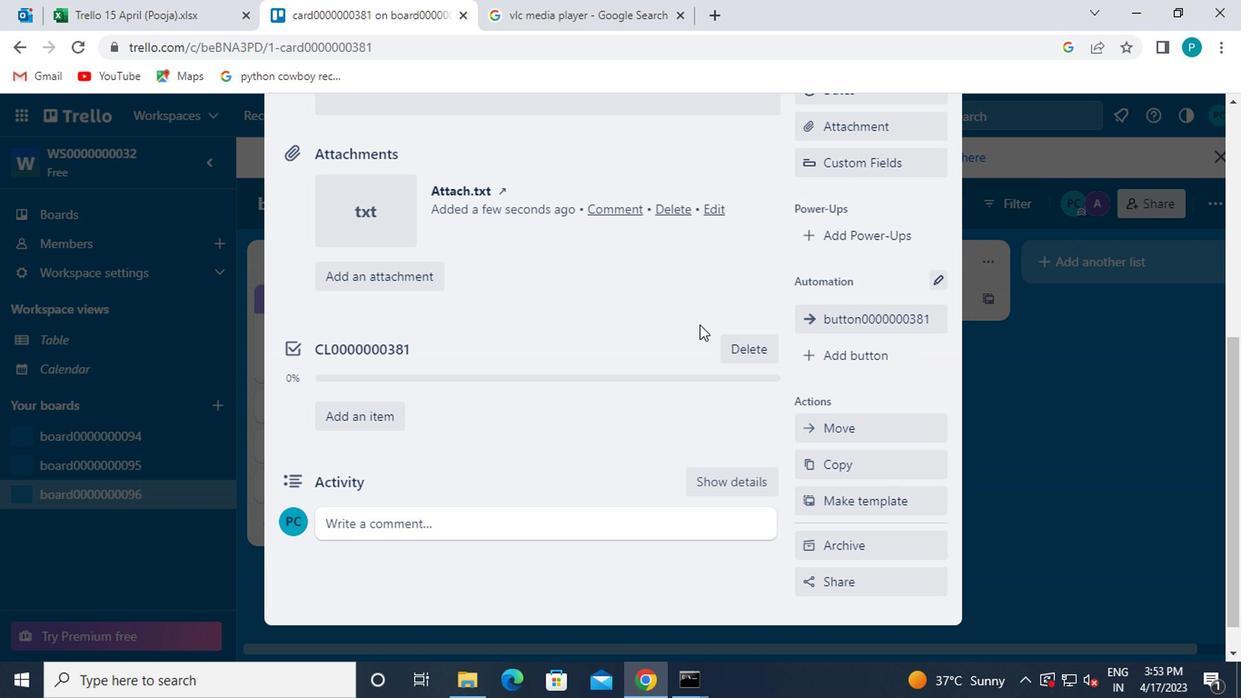 
Action: Mouse moved to (657, 297)
Screenshot: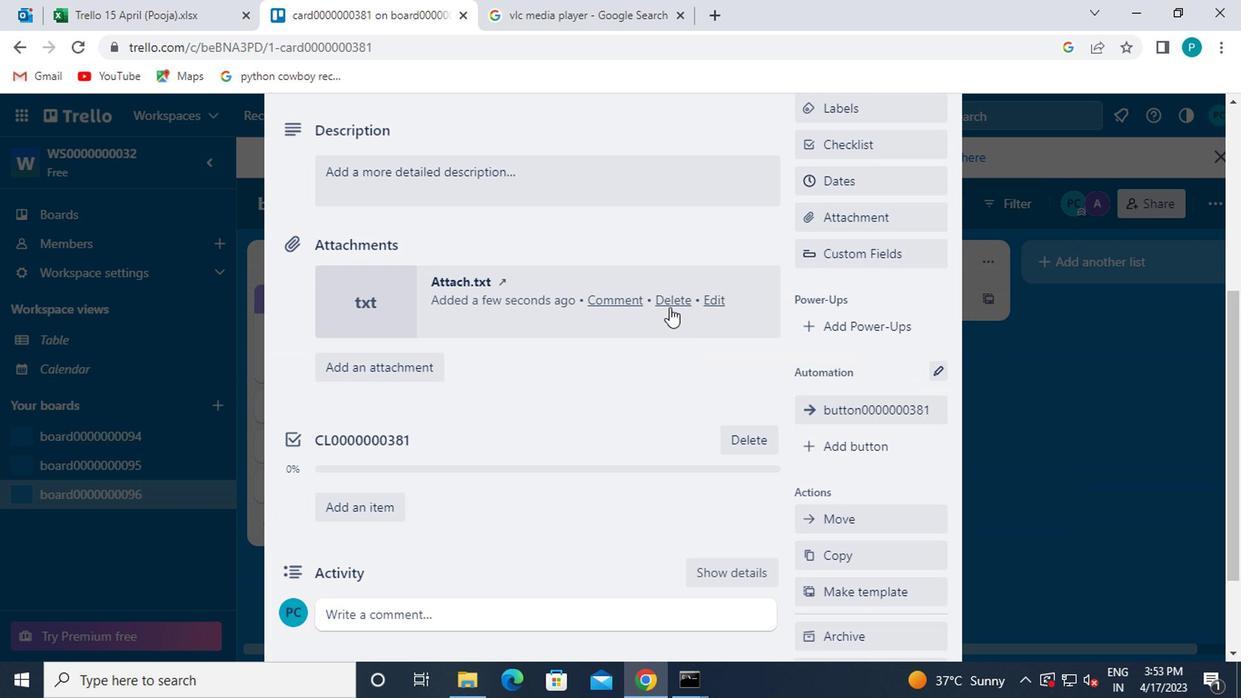 
Action: Mouse scrolled (657, 298) with delta (0, 0)
Screenshot: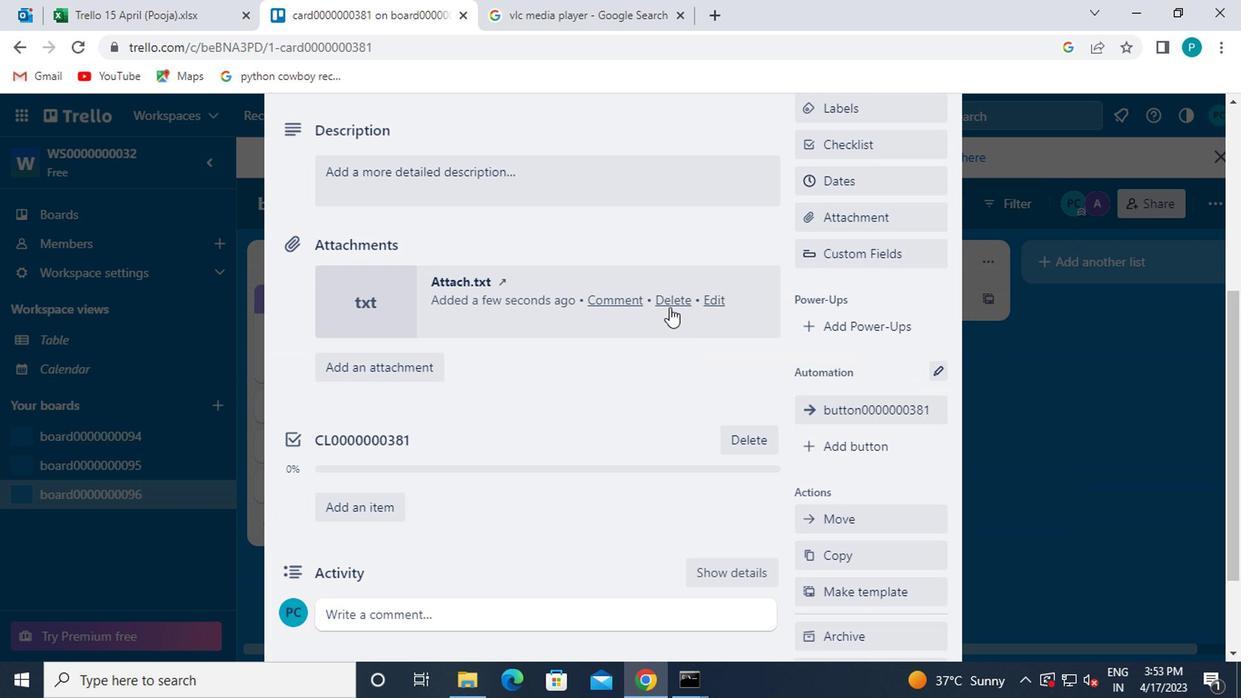 
Action: Mouse moved to (654, 296)
Screenshot: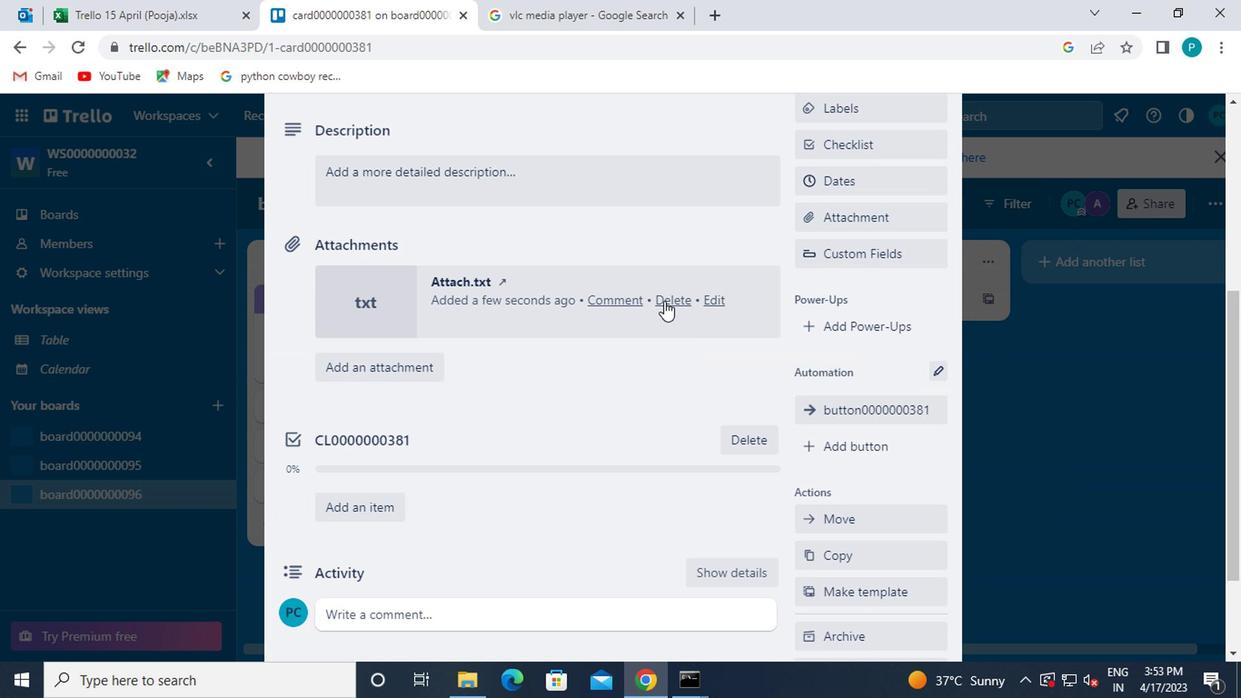 
Action: Mouse scrolled (654, 297) with delta (0, 1)
Screenshot: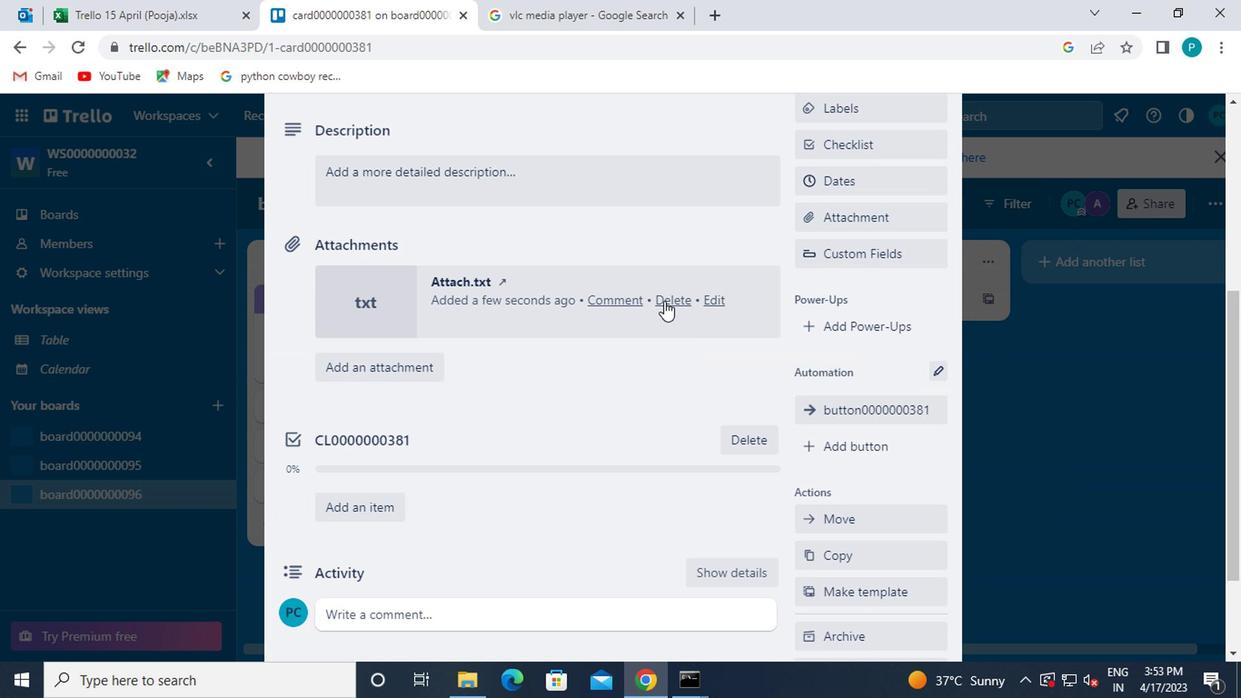 
Action: Mouse moved to (659, 357)
Screenshot: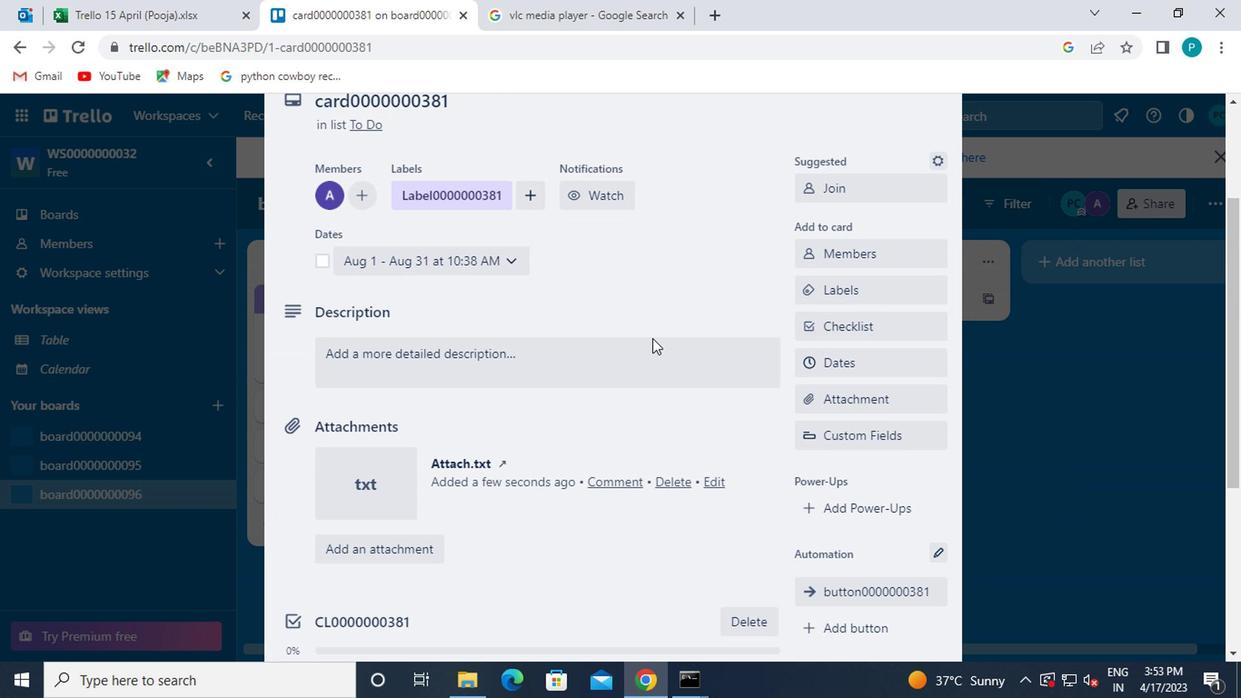 
Action: Mouse pressed left at (659, 357)
Screenshot: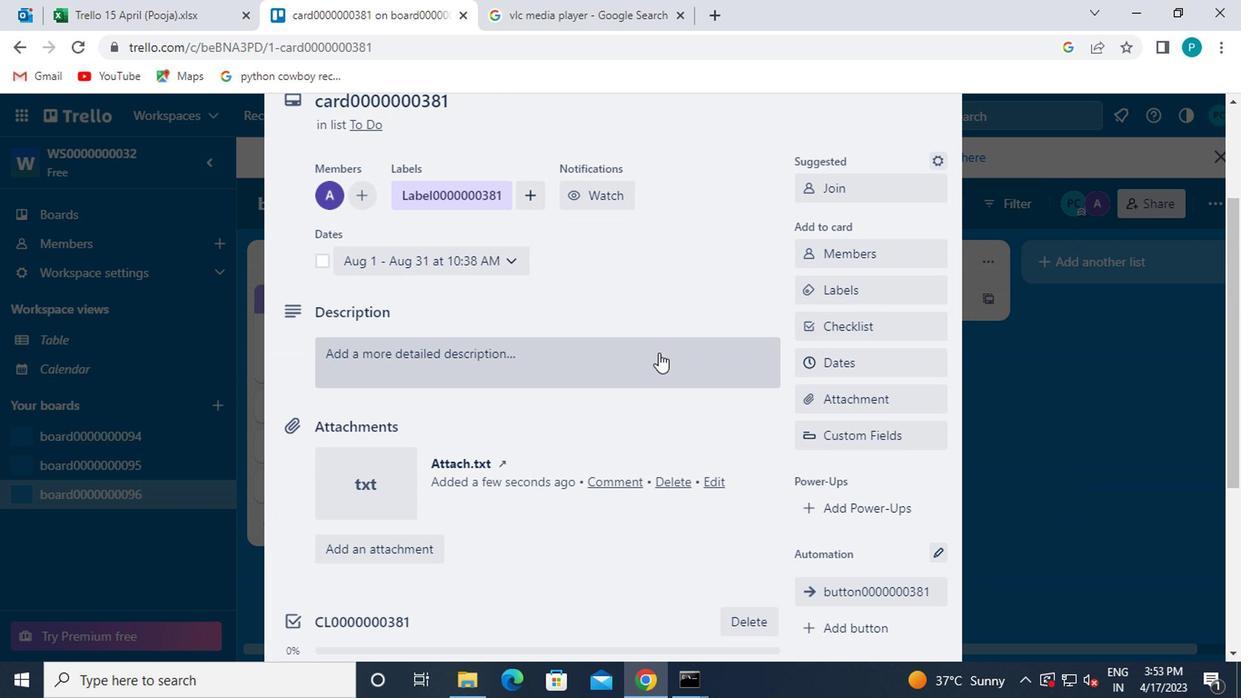 
Action: Key pressed <Key.caps_lock>ds0000000381
Screenshot: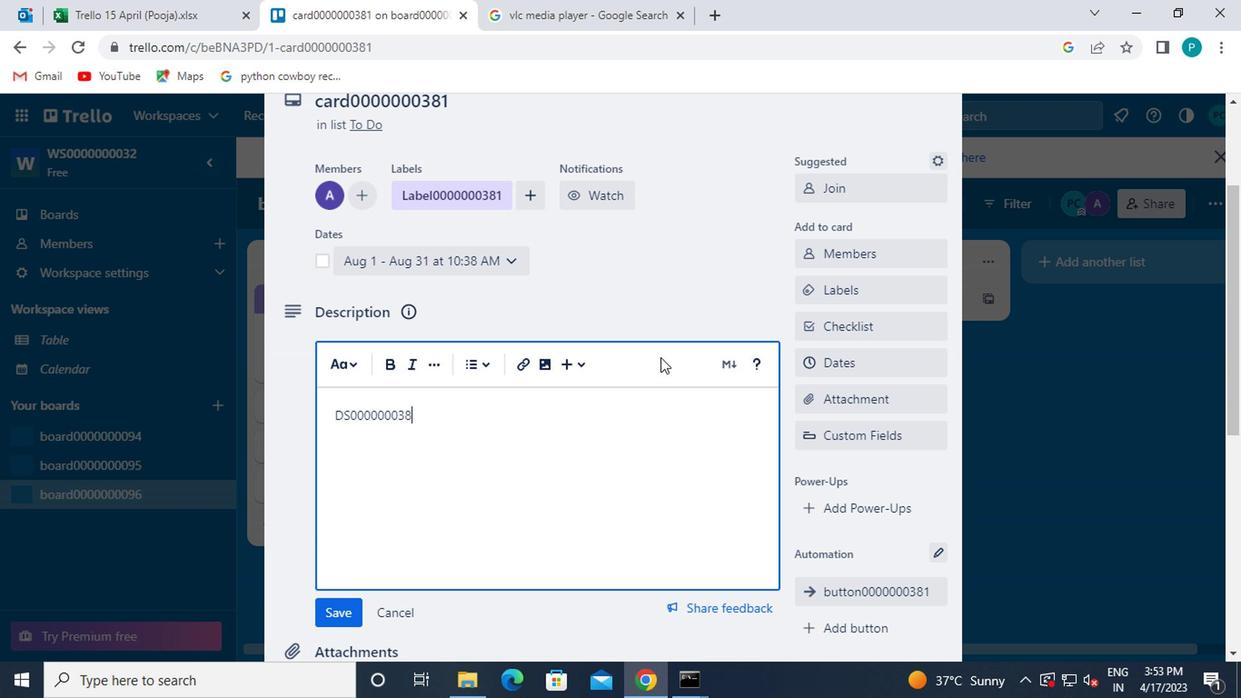 
Action: Mouse moved to (377, 532)
Screenshot: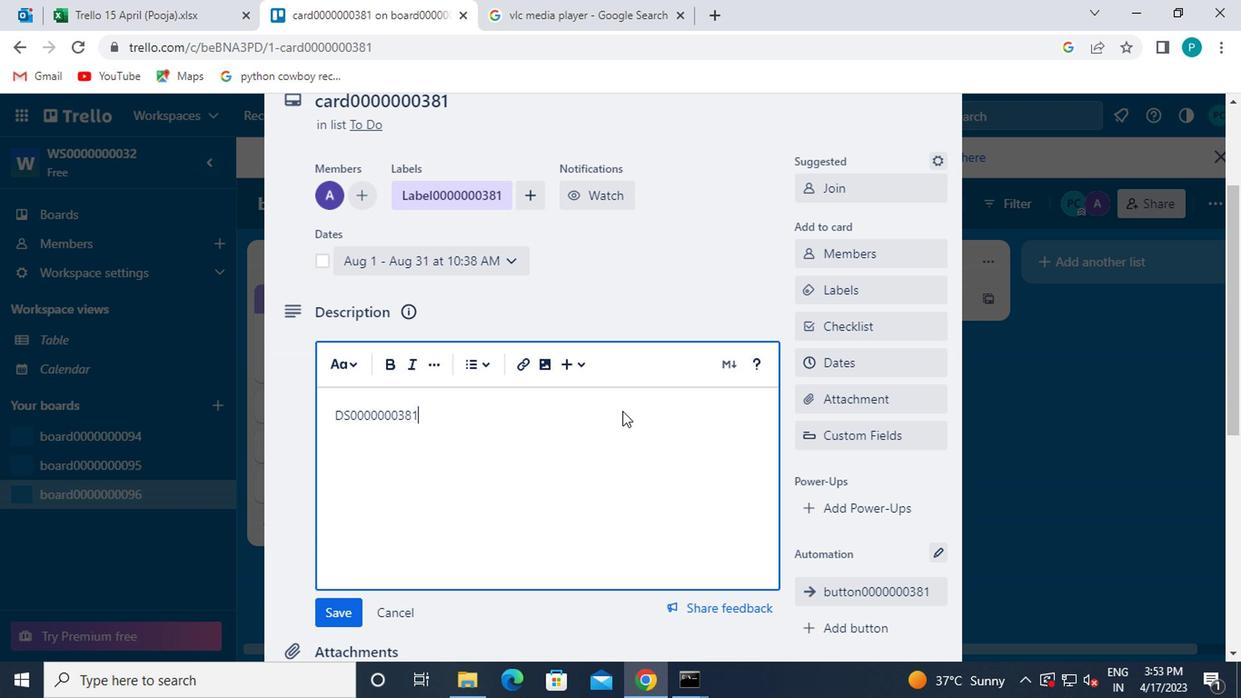 
Action: Mouse scrolled (377, 531) with delta (0, -1)
Screenshot: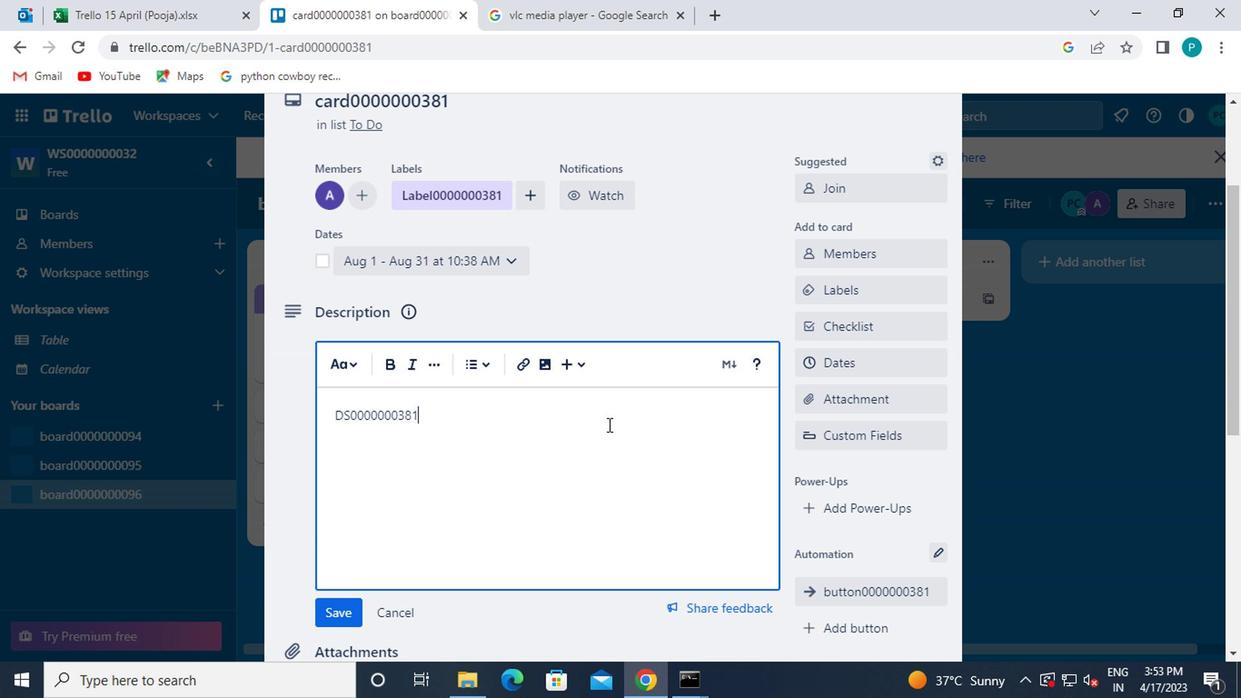 
Action: Mouse moved to (375, 536)
Screenshot: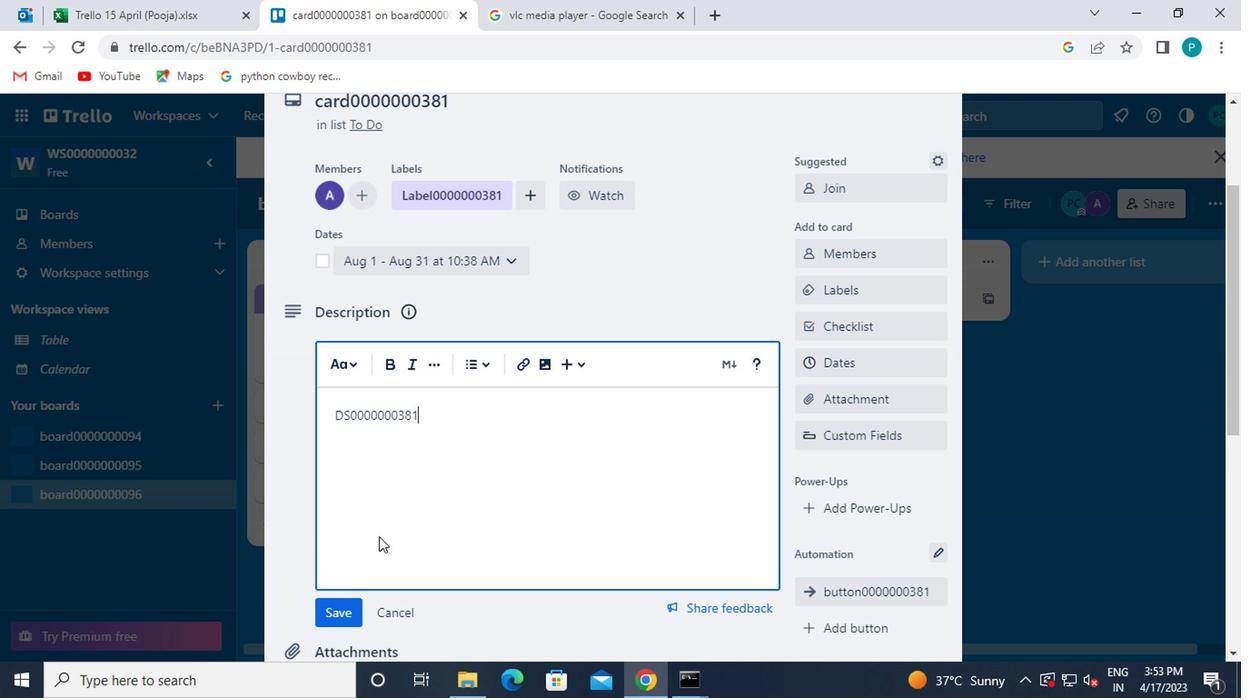 
Action: Mouse scrolled (375, 535) with delta (0, 0)
Screenshot: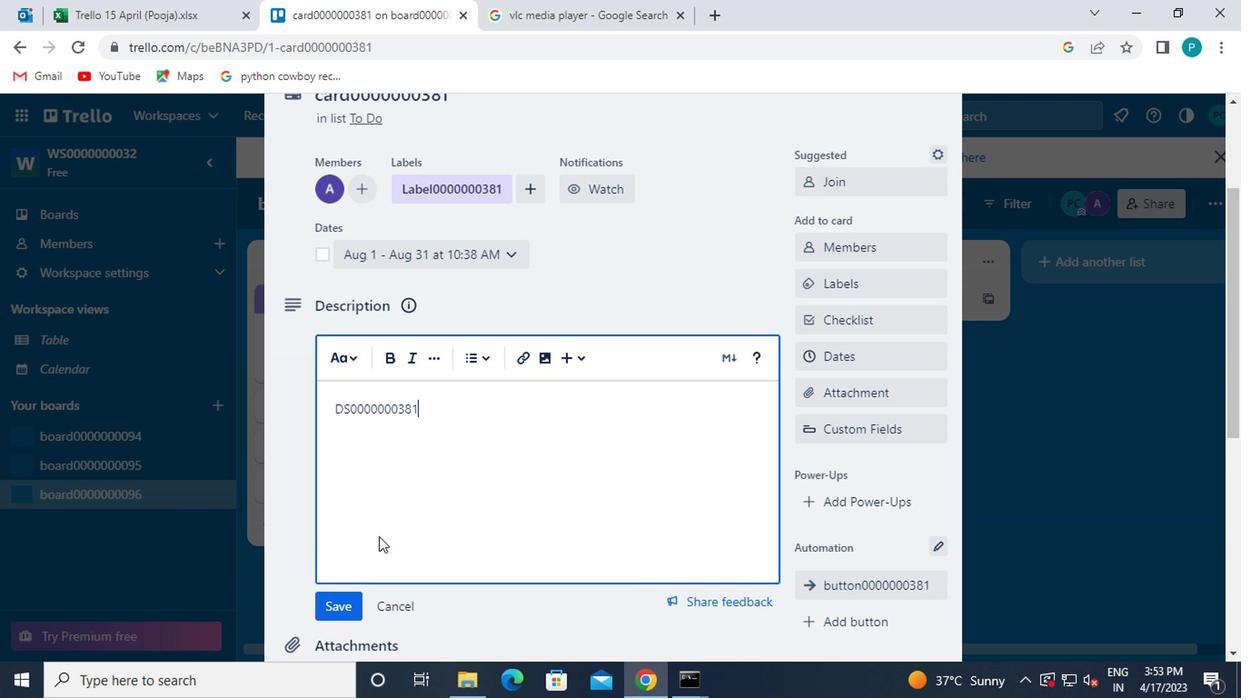 
Action: Mouse moved to (327, 435)
Screenshot: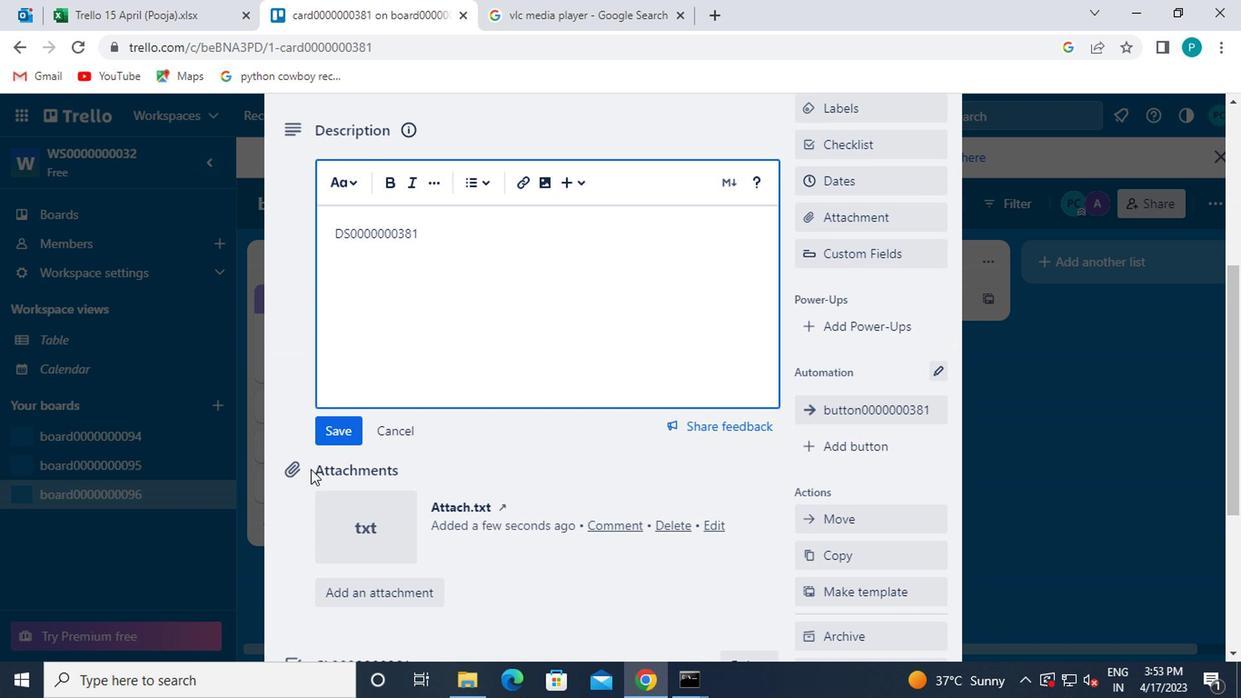
Action: Mouse pressed left at (327, 435)
Screenshot: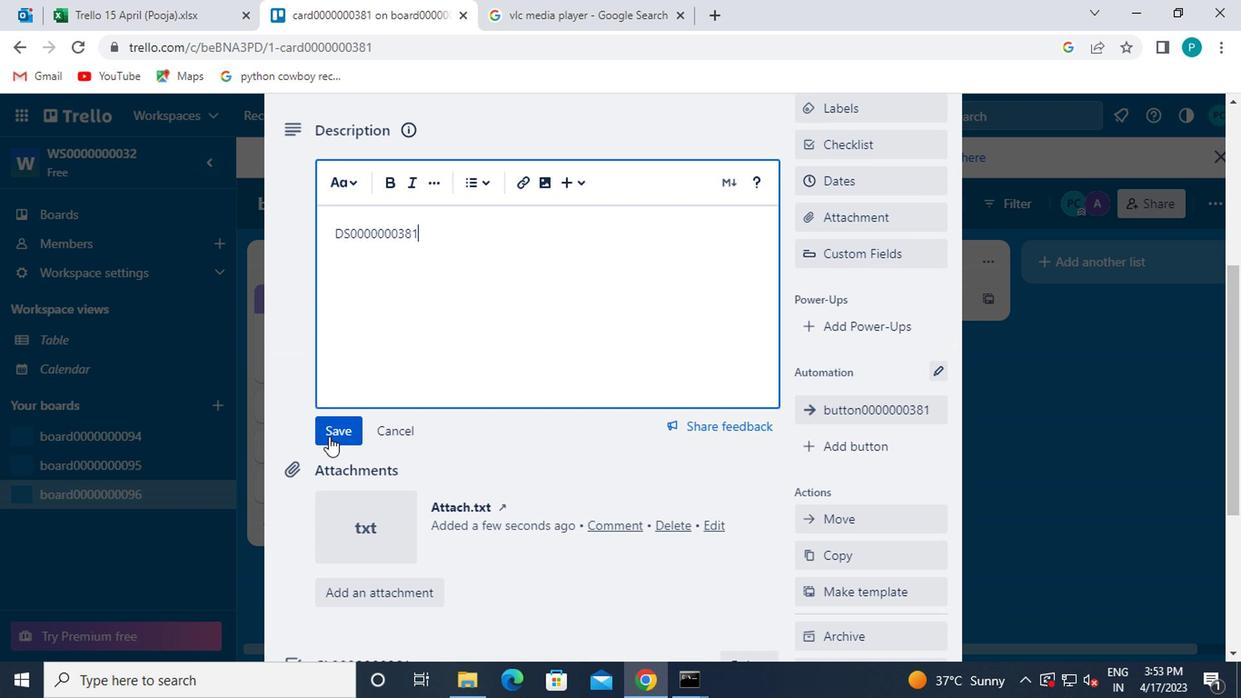 
Action: Mouse scrolled (327, 434) with delta (0, -1)
Screenshot: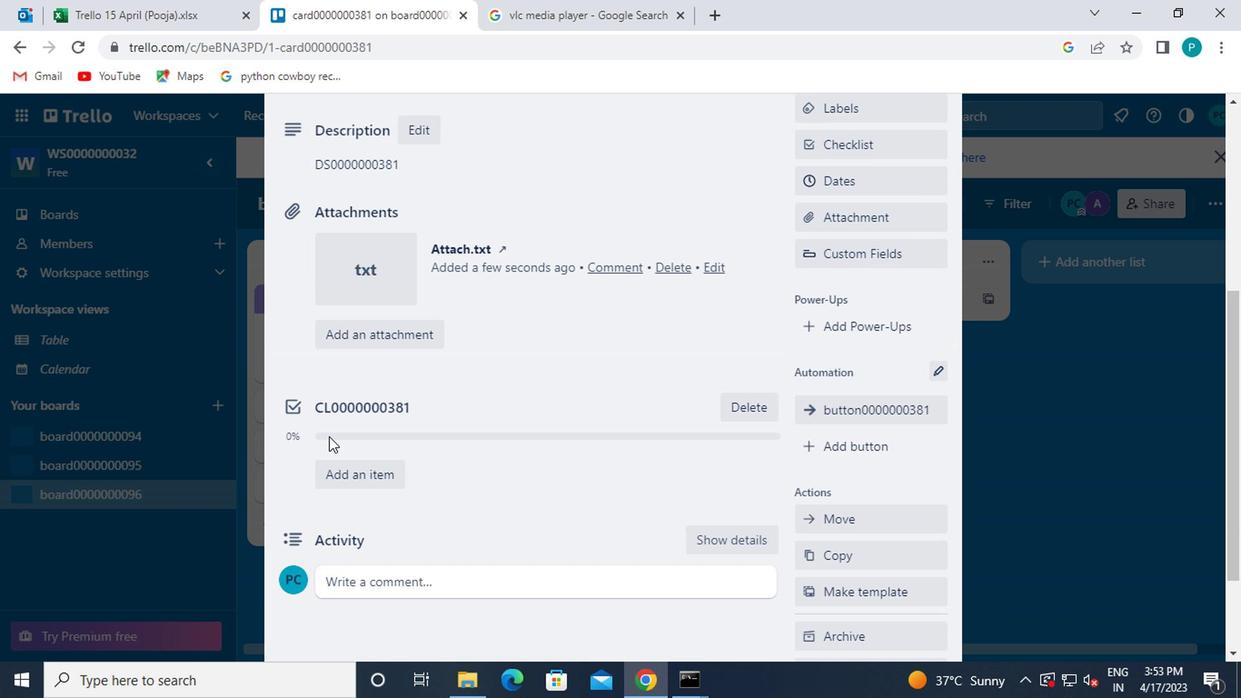 
Action: Mouse moved to (371, 494)
Screenshot: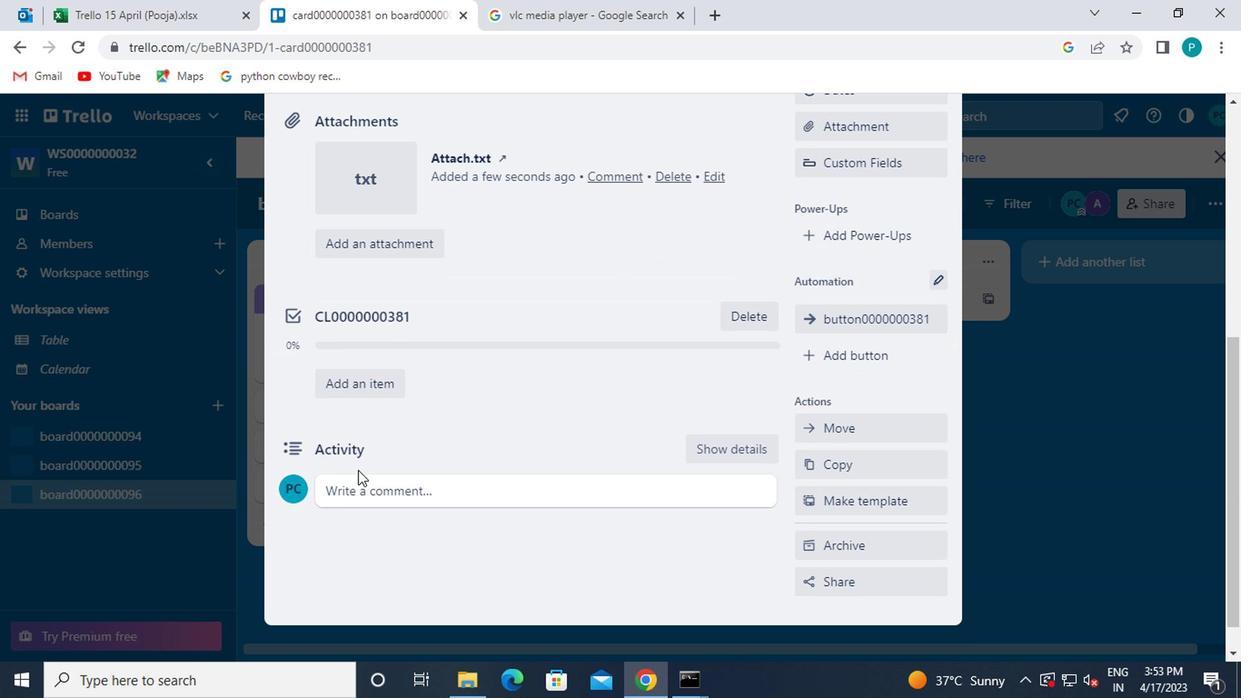 
Action: Mouse pressed left at (371, 494)
Screenshot: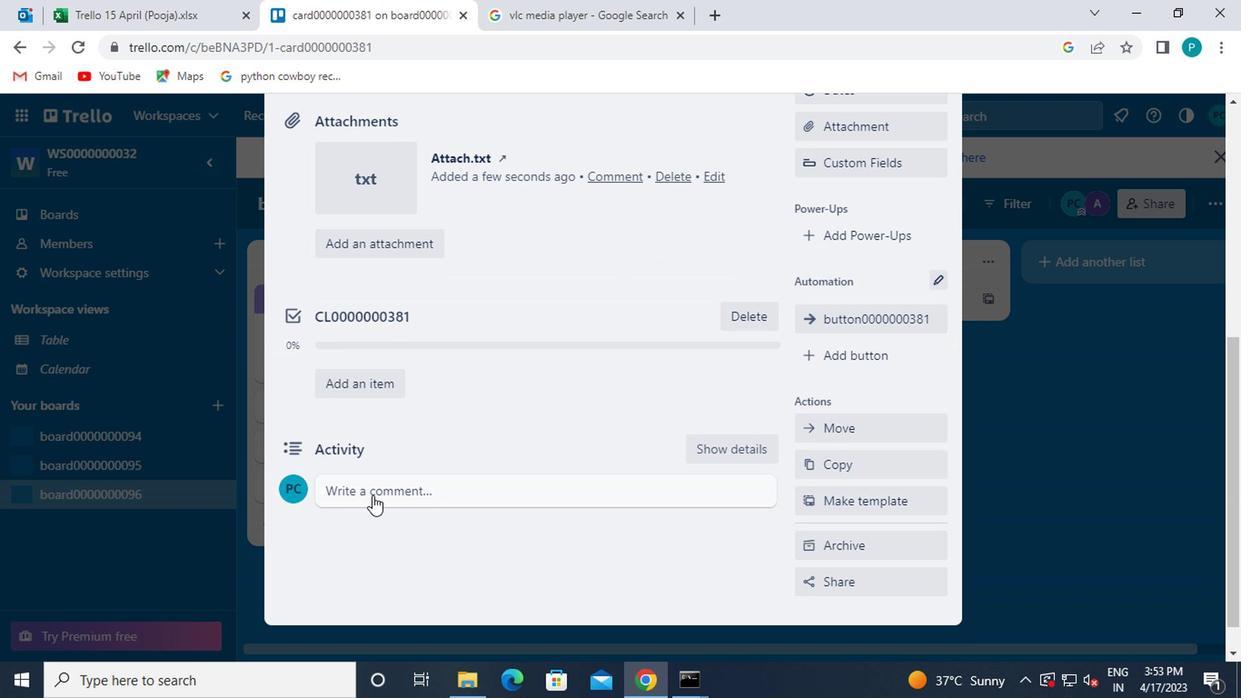 
Action: Key pressed cm0000000381
Screenshot: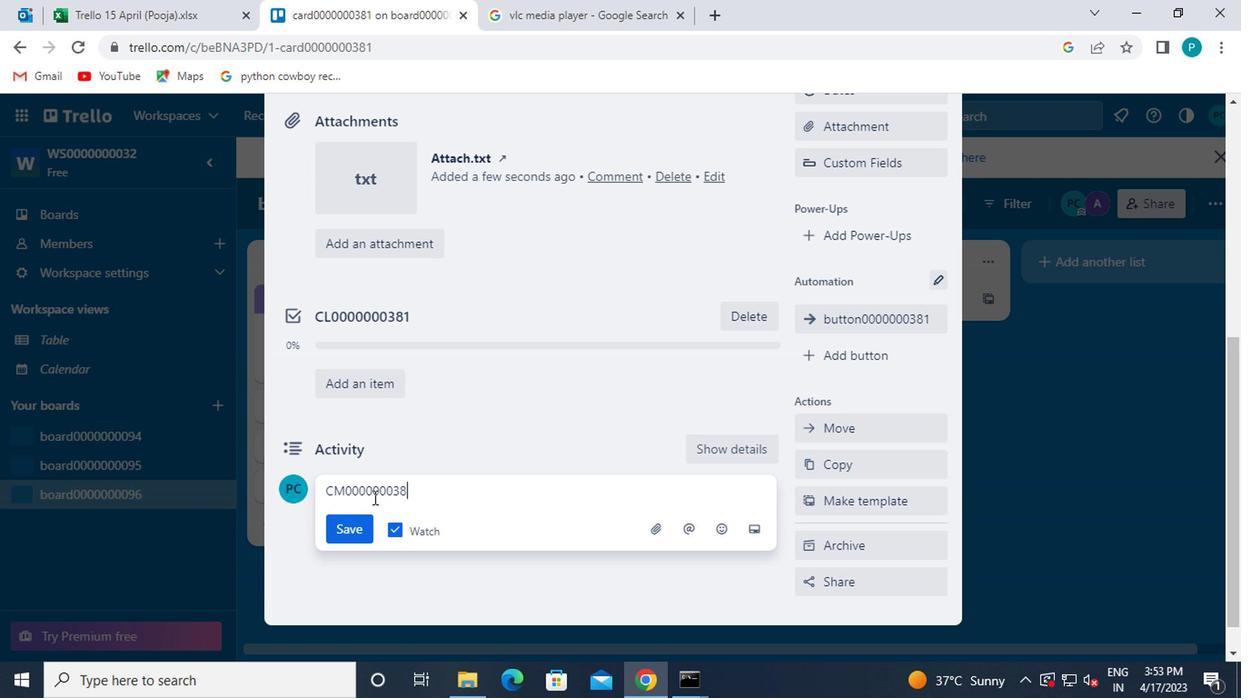 
Action: Mouse moved to (358, 531)
Screenshot: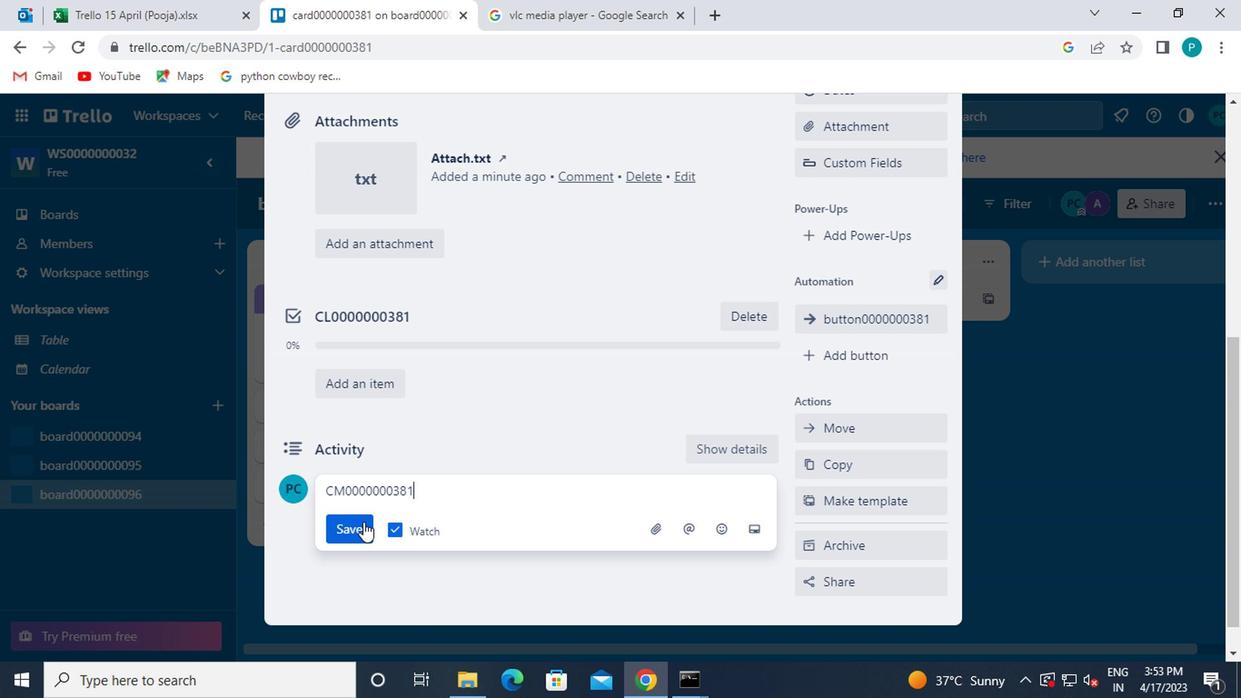 
Action: Mouse pressed left at (358, 531)
Screenshot: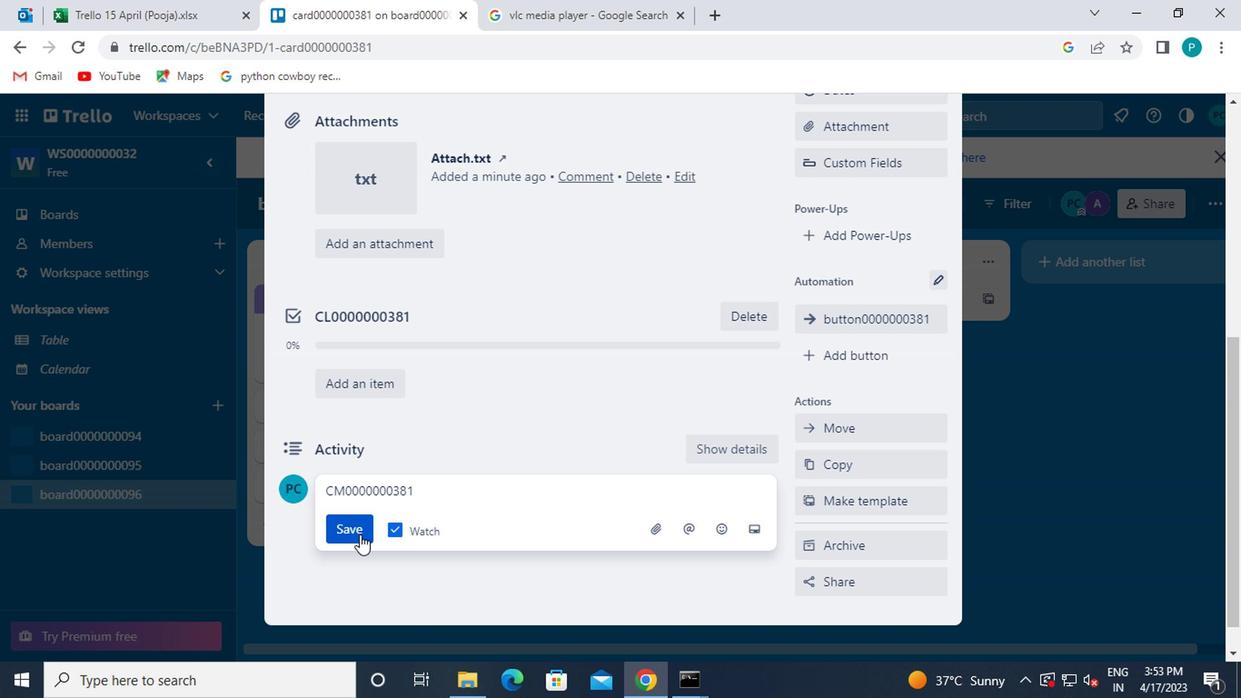 
